 Task: Plan an event to visit the local zoo with the family.
Action: Mouse pressed left at (425, 326)
Screenshot: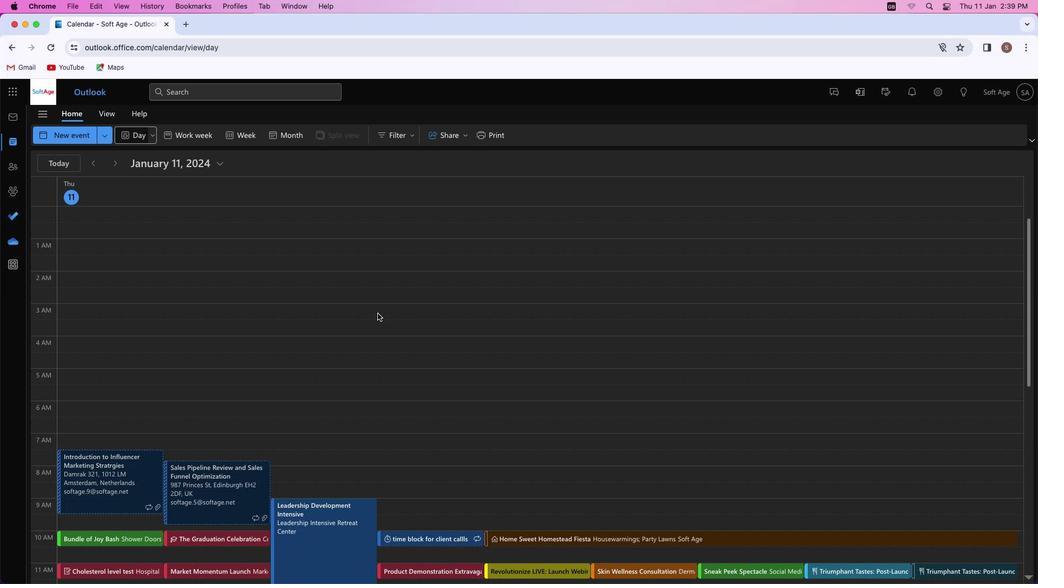 
Action: Mouse moved to (74, 136)
Screenshot: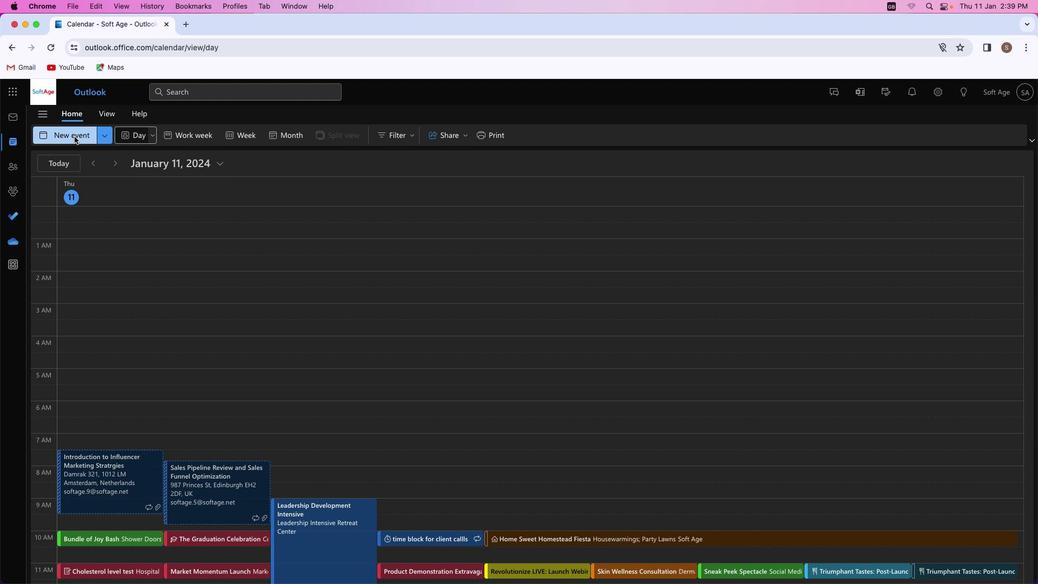 
Action: Mouse pressed left at (74, 136)
Screenshot: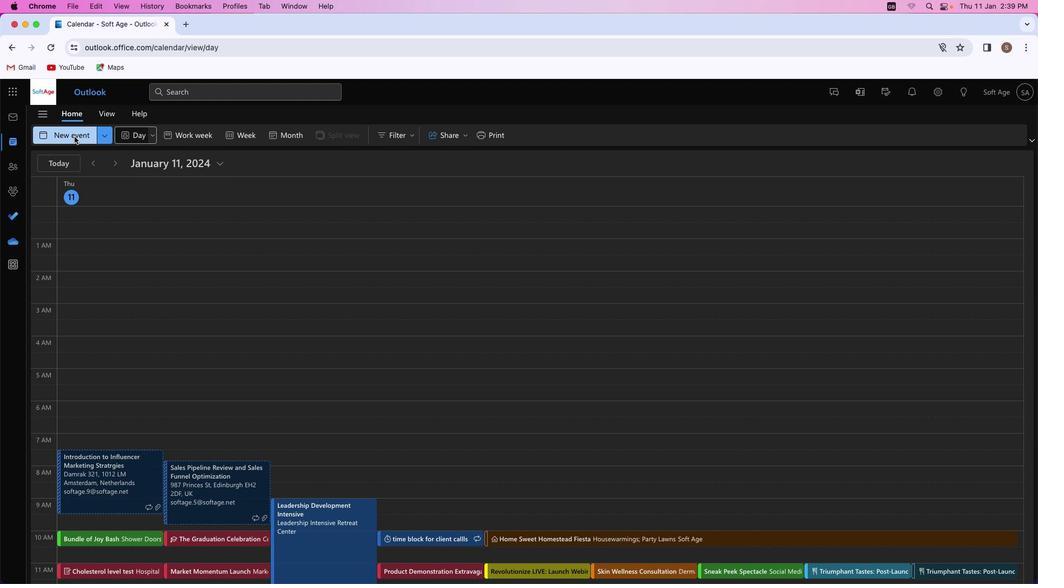 
Action: Mouse moved to (280, 200)
Screenshot: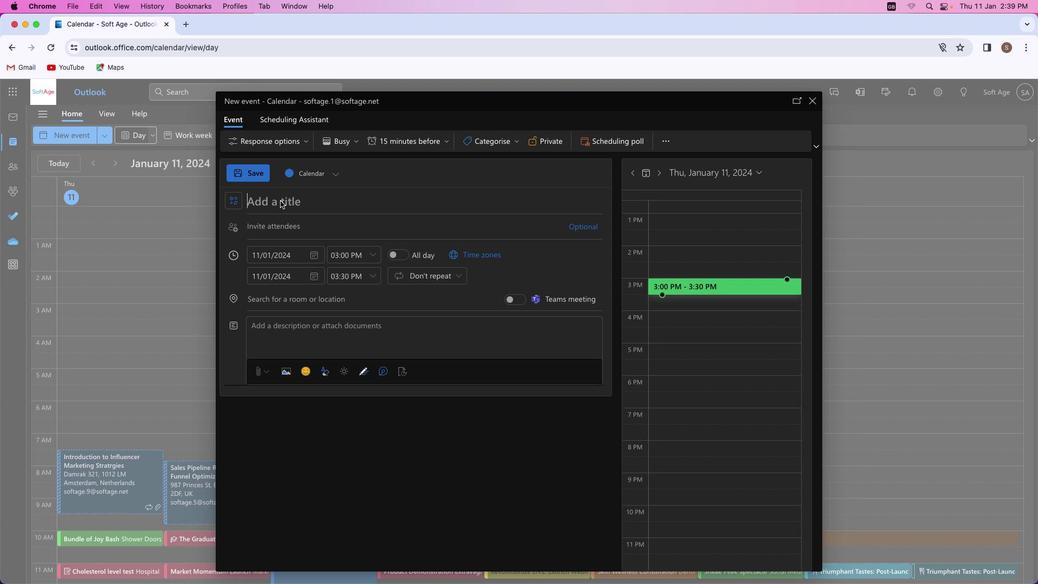 
Action: Mouse pressed left at (280, 200)
Screenshot: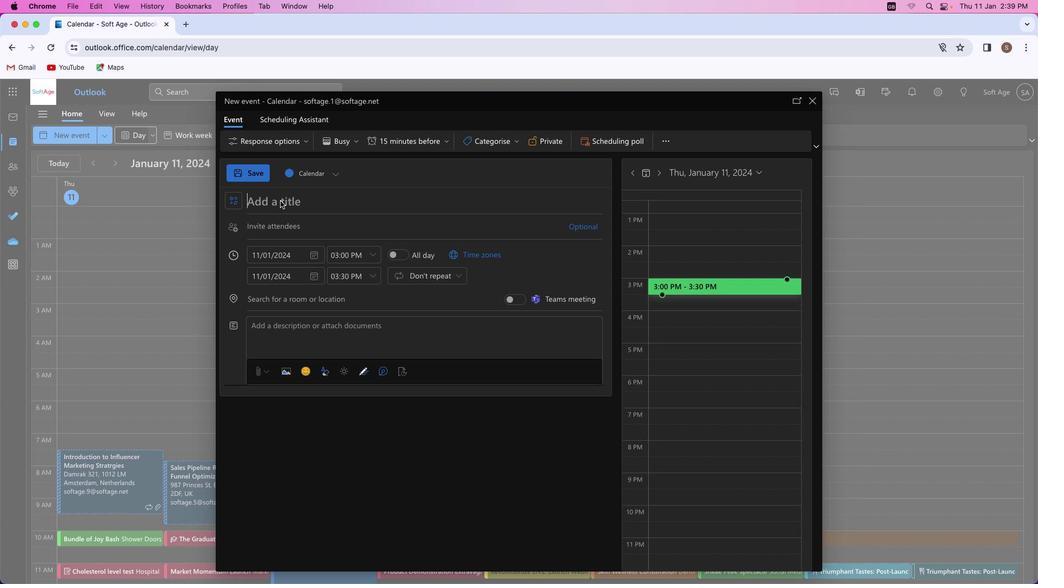 
Action: Mouse moved to (280, 201)
Screenshot: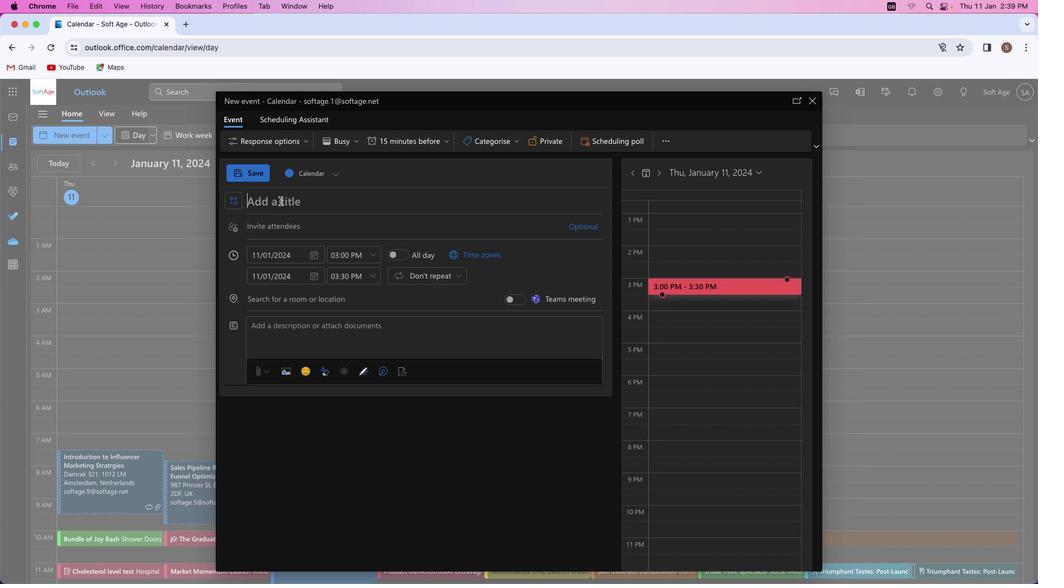 
Action: Key pressed Key.shift'W''i''l''d'Key.spaceKey.shift'W''o''n''d''e''r''s'Key.spaceKey.shift'E''x''p''e''d''i''t''i''o''n'Key.shift_r':'Key.spaceKey.shift'F''a''m''i''l''y'Key.spaceKey.shift'Z''o''o'Key.spaceKey.shift'A''d''v''e''n''t''u''r''e'
Screenshot: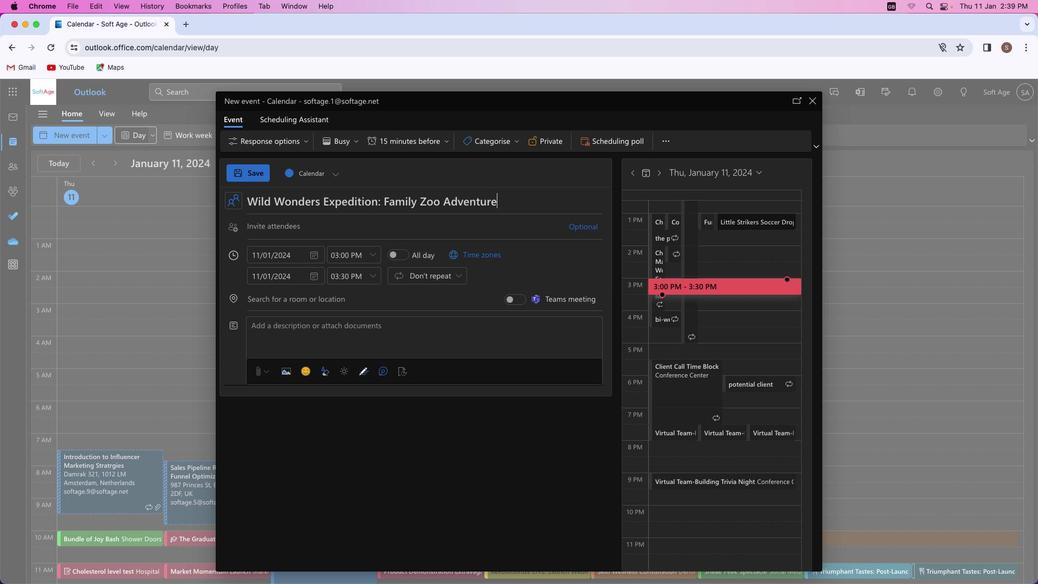 
Action: Mouse moved to (315, 299)
Screenshot: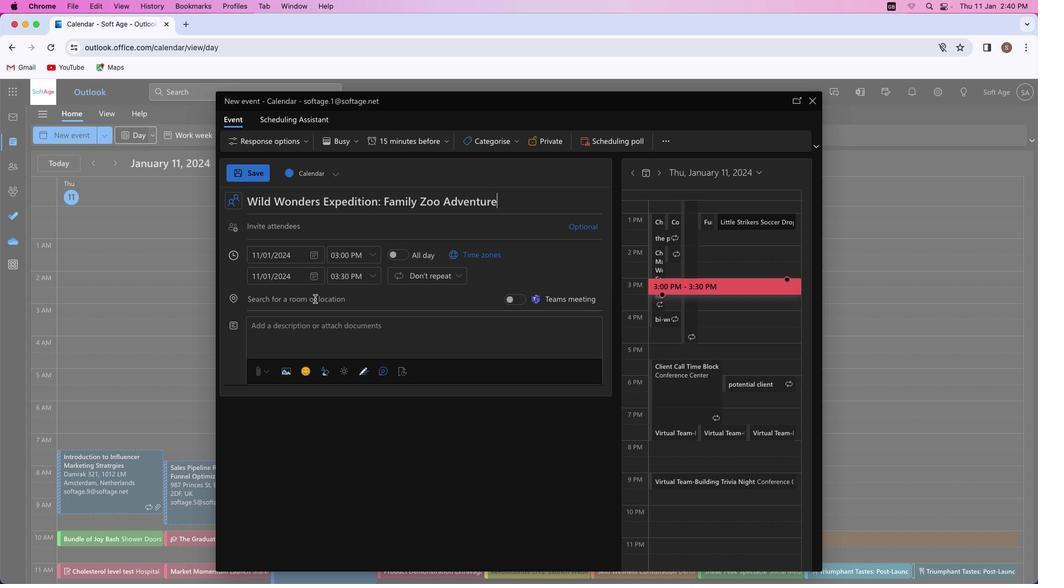 
Action: Mouse pressed left at (315, 299)
Screenshot: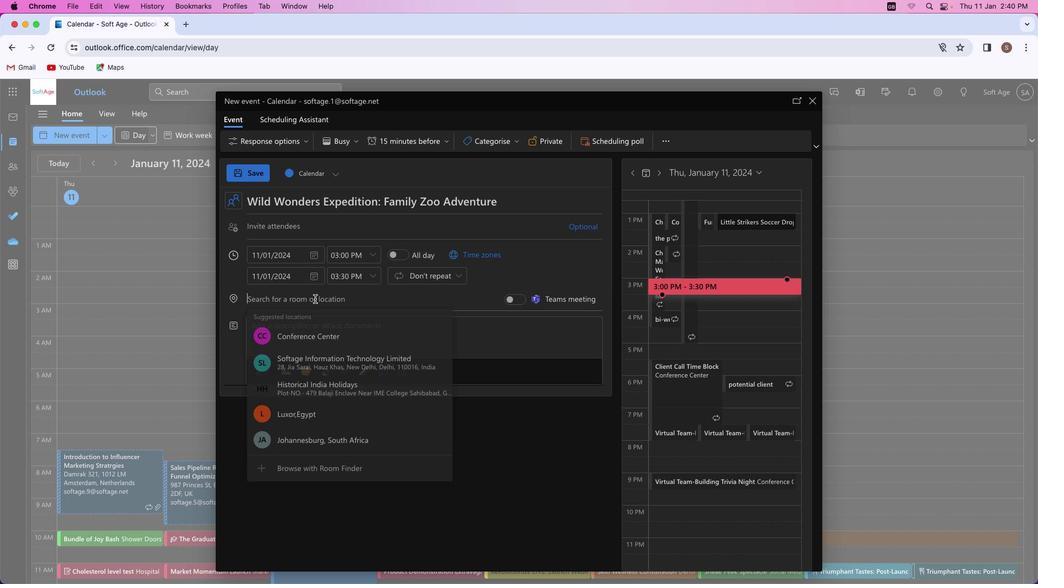 
Action: Mouse moved to (322, 299)
Screenshot: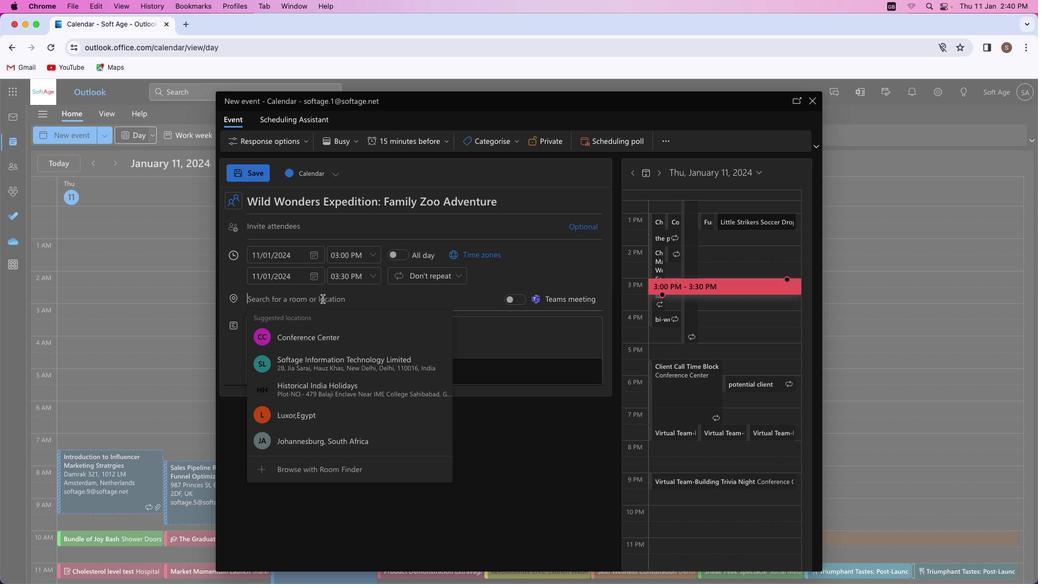 
Action: Key pressed Key.shift_r'L''o''c''a''l'Key.spaceKey.shift'Z''o''o'
Screenshot: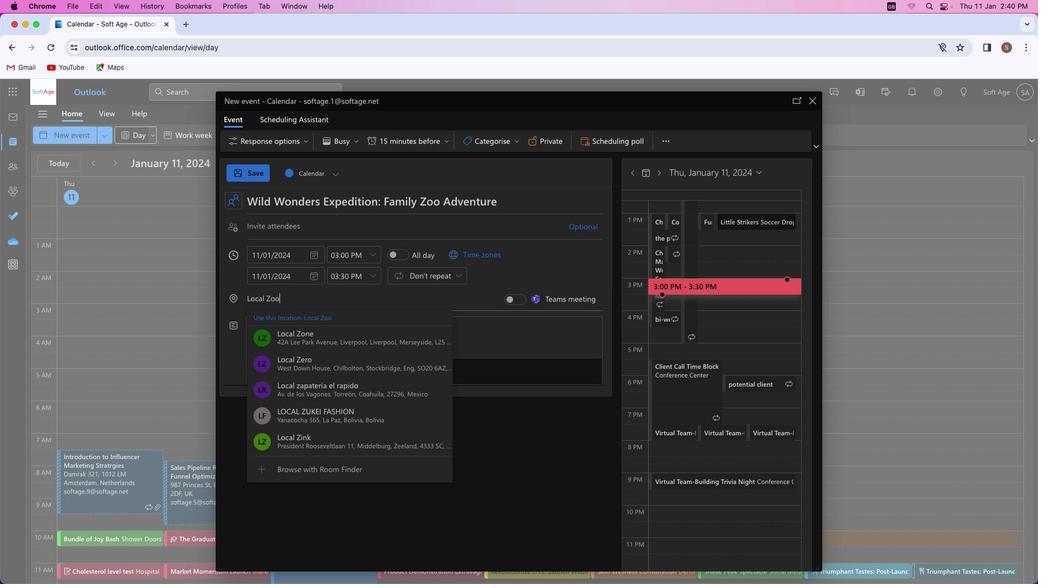 
Action: Mouse moved to (264, 299)
Screenshot: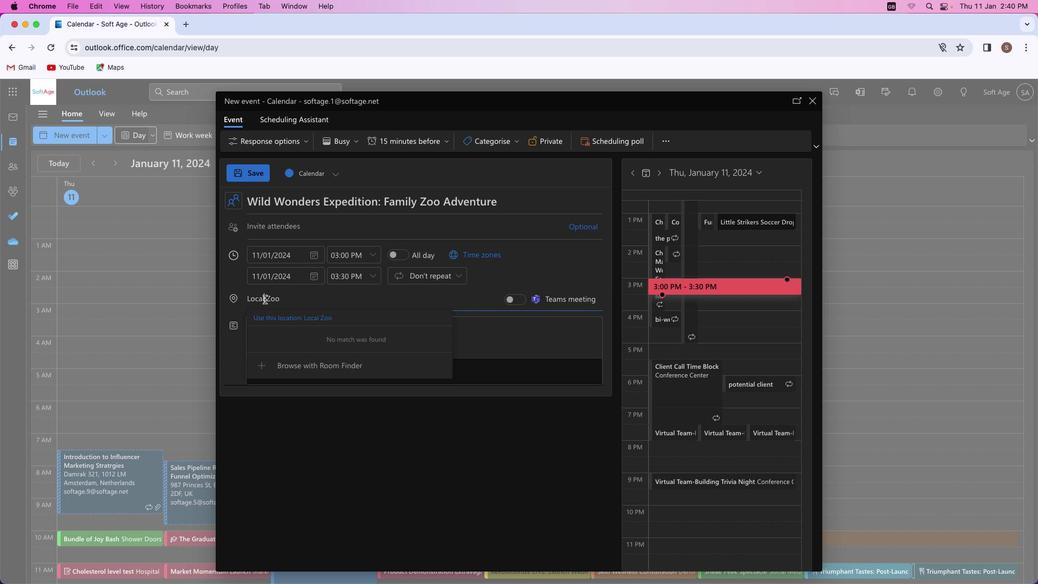 
Action: Mouse pressed left at (264, 299)
Screenshot: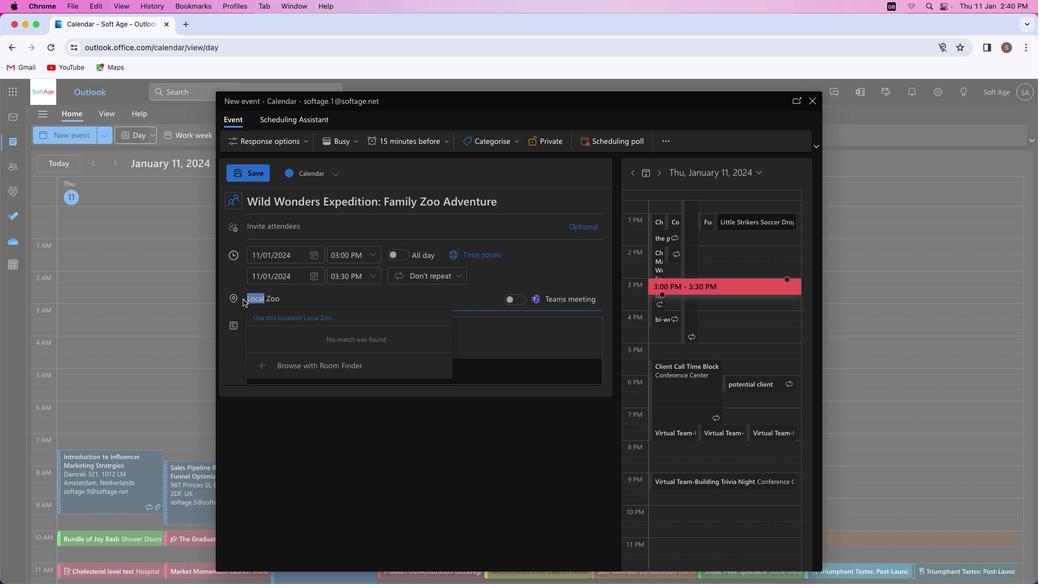 
Action: Mouse moved to (244, 299)
Screenshot: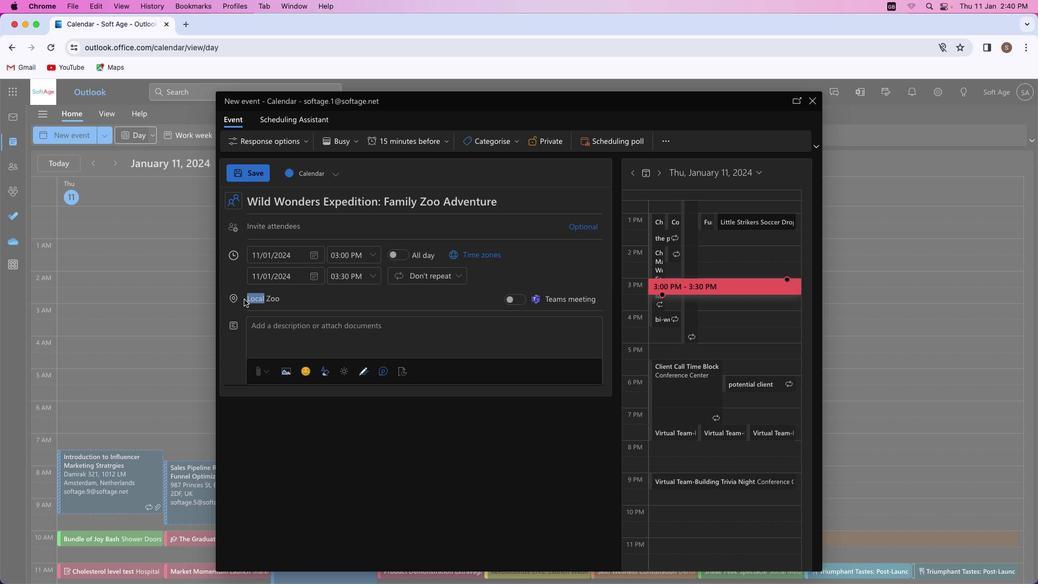 
Action: Key pressed Key.backspace
Screenshot: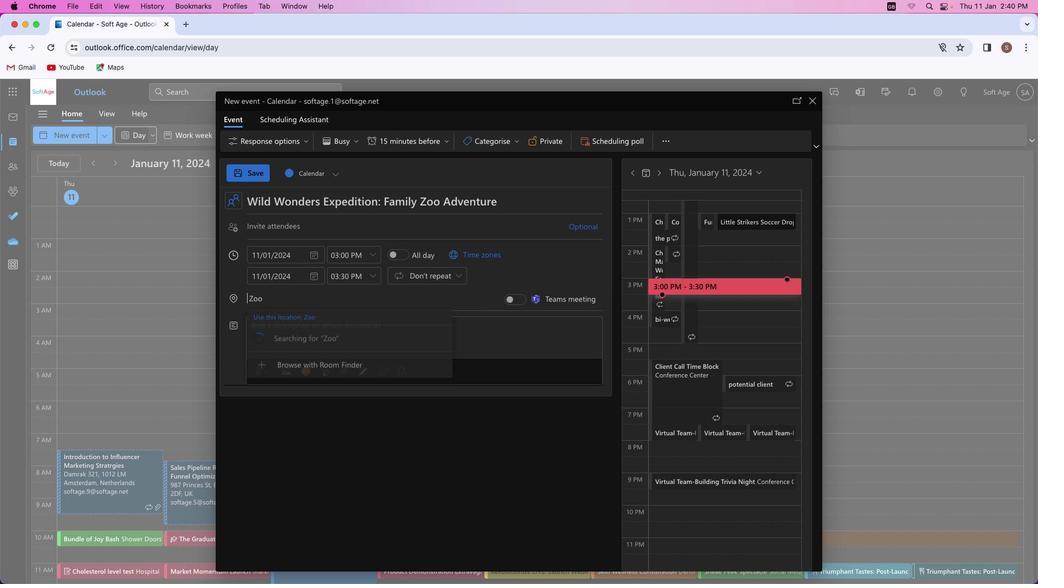 
Action: Mouse moved to (277, 300)
Screenshot: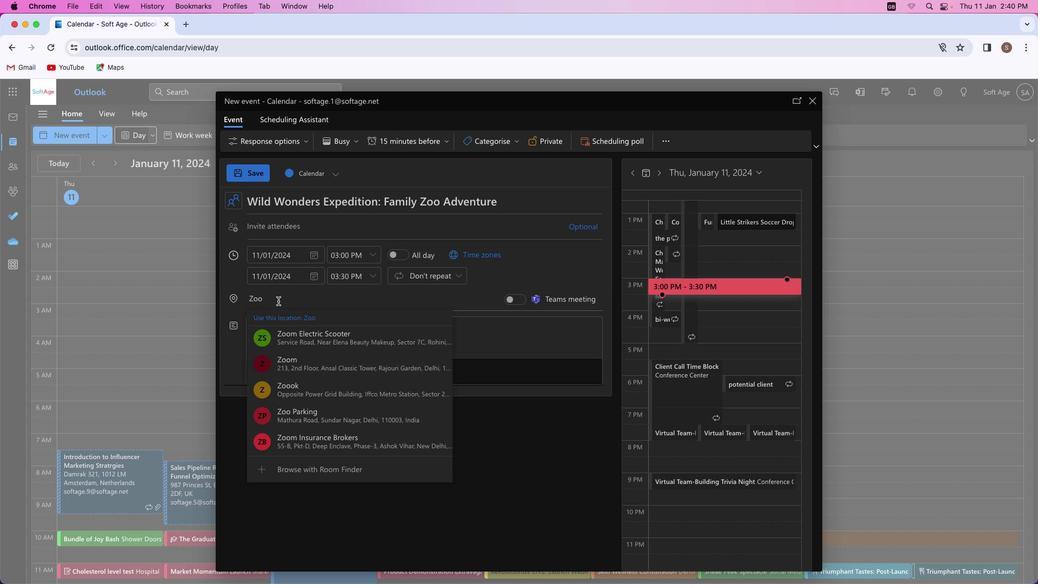 
Action: Mouse pressed left at (277, 300)
Screenshot: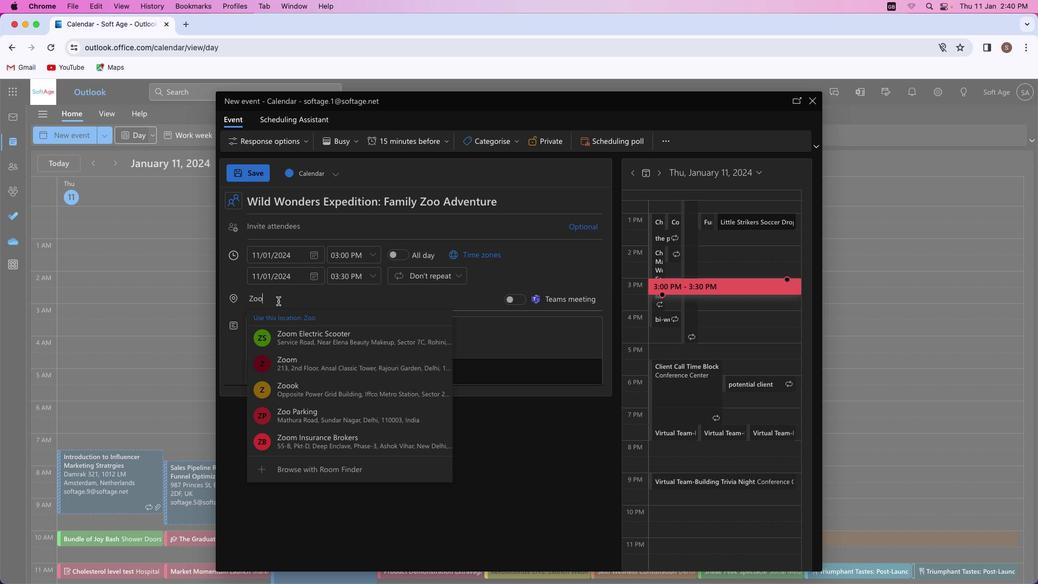 
Action: Key pressed Key.space
Screenshot: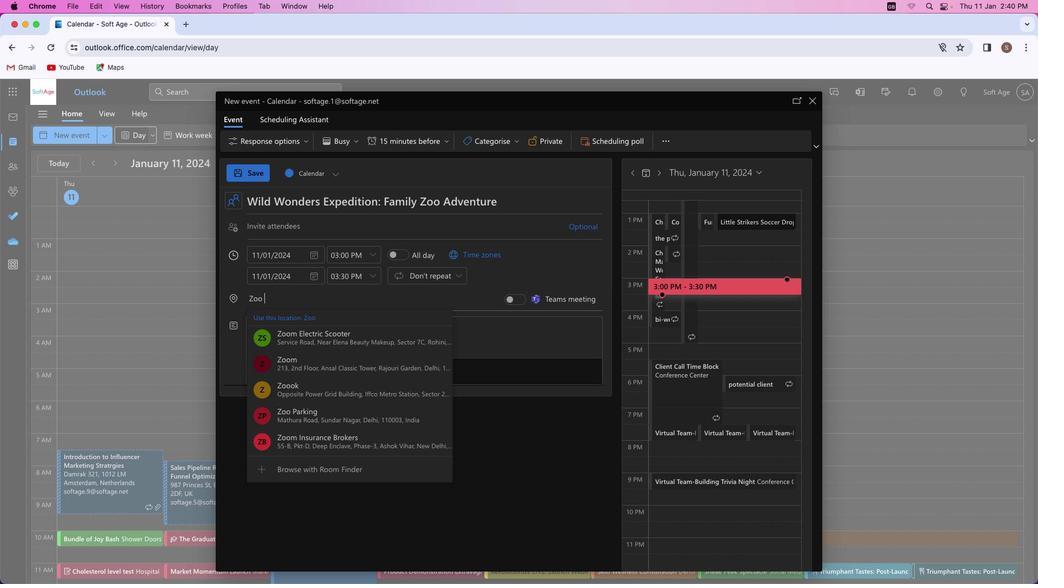 
Action: Mouse moved to (305, 413)
Screenshot: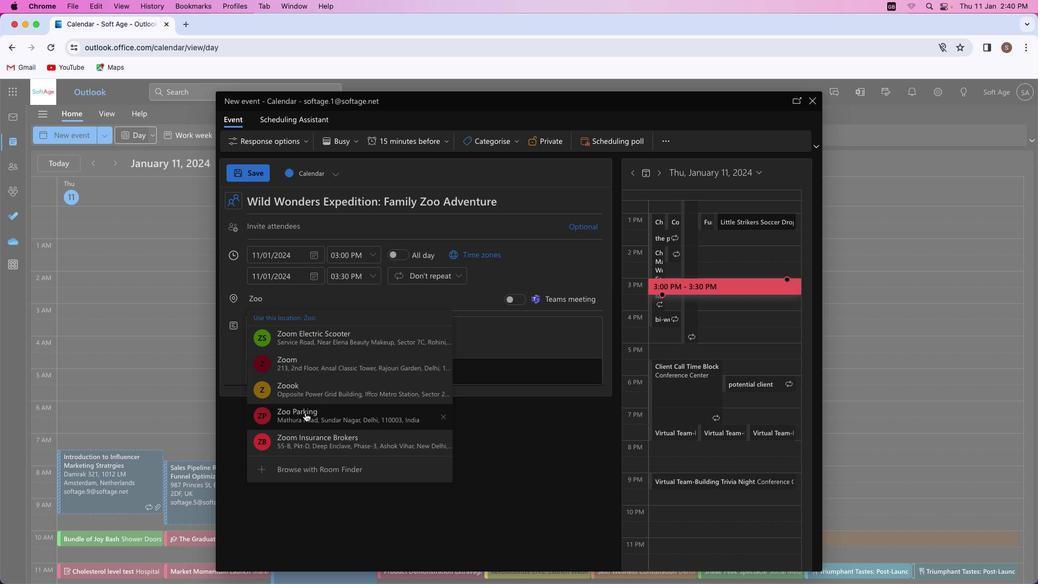 
Action: Mouse pressed left at (305, 413)
Screenshot: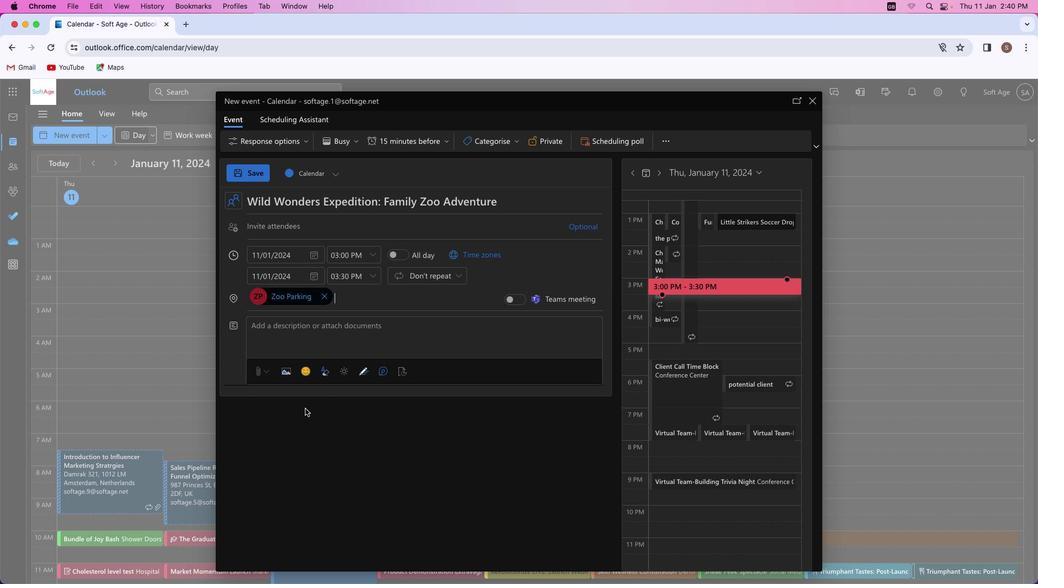 
Action: Mouse moved to (310, 330)
Screenshot: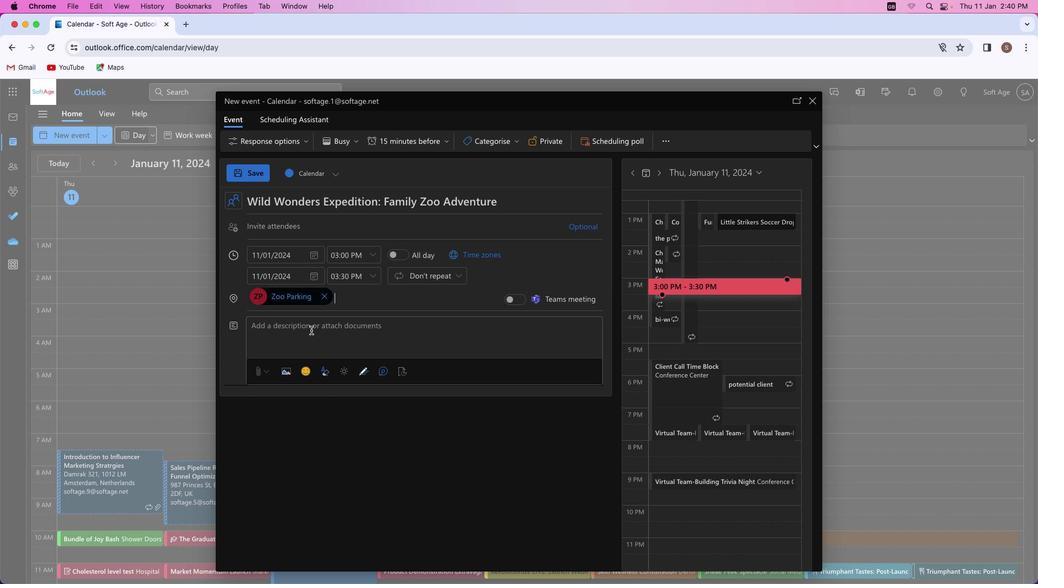 
Action: Mouse pressed left at (310, 330)
Screenshot: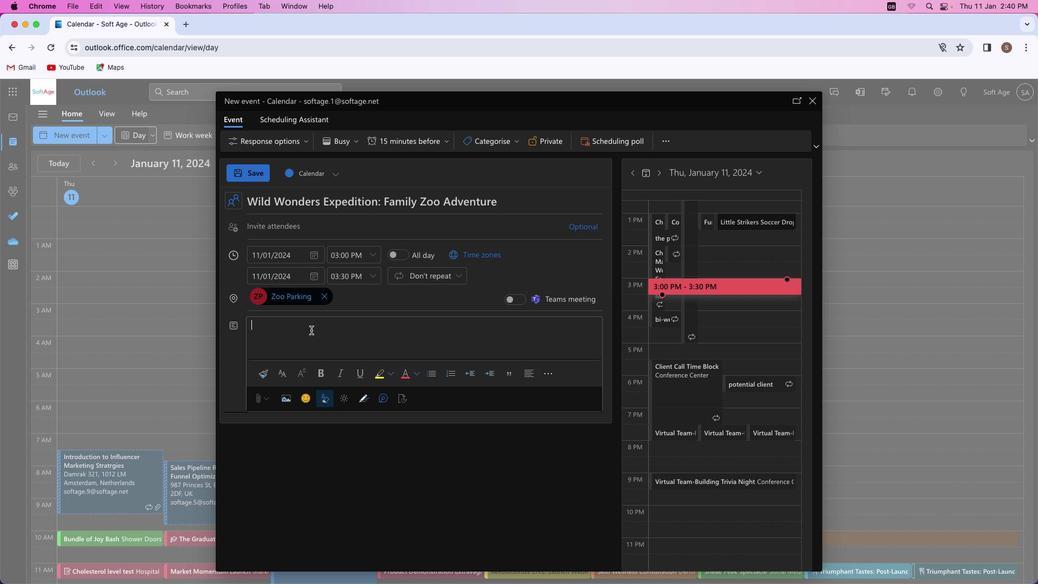 
Action: Mouse moved to (323, 332)
Screenshot: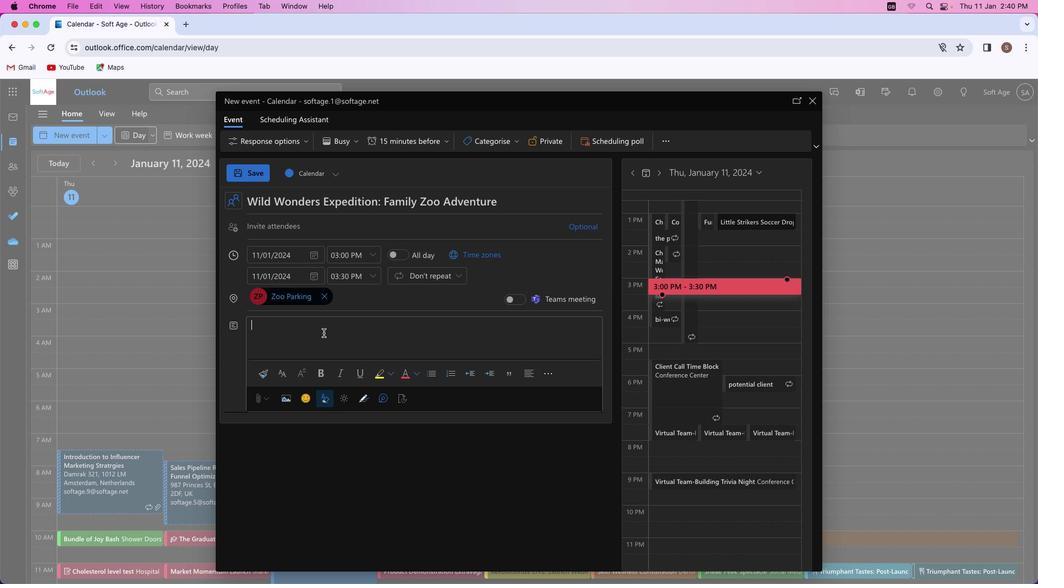 
Action: Key pressed Key.shift'E''m''b''a''r''k'Key.space'o''n'Key.space'a'Key.space't''h''r''i''l''l''i''n''g'Key.space'd''a''y'Key.space'a''t'Key.space't''h''e'Key.space'l''o''c''a''l'Key.space'z''o''o'Key.space'w''i''t''h'Key.space'y''o''u''r'Key.space'l''o''v''e''d'Key.space'o''n''e''s'Key.shift'!'Key.spaceKey.shift'W''i''t''n''e''s''s'Key.space'e''x''o''t''i''c'Key.space'a''n''i''m''a''l'Key.spaceKey.backspace','Key.space'e''n''g''a''g''e'Key.space'i''n'Key.space'e''d''u''c''a''t''i''o''n''a''l'Key.space'e''x''i''b''i''t''s'','Key.space'a''n''d'Key.space'c''r''e''a''t''e'Key.space'u''n''f''o''r''g''e''t''t''a''b''l''e'Key.space'f''a''m''i''l''y'Key.space'm''e''m''o''r''i''e''s''.'
Screenshot: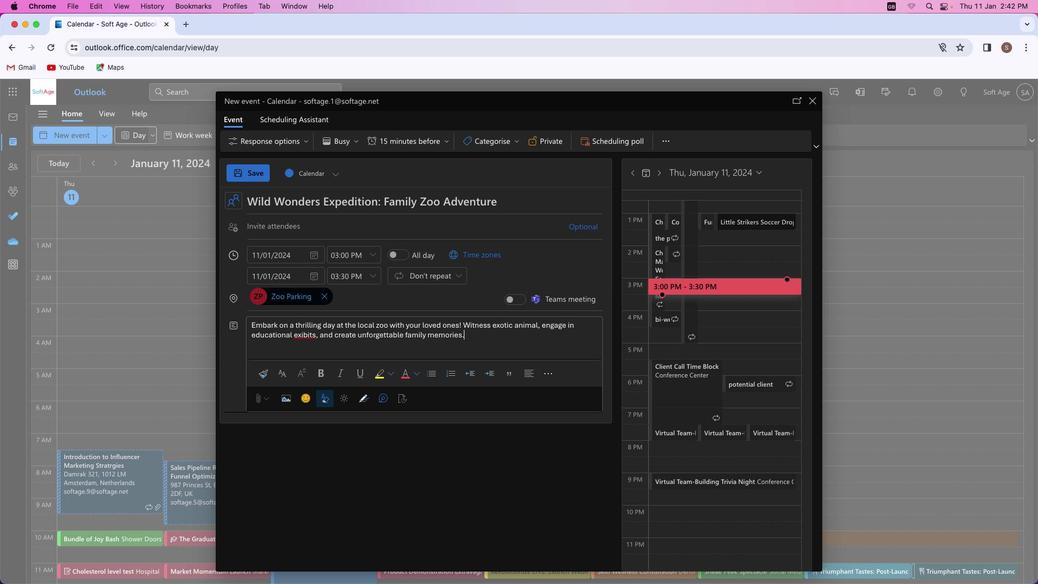 
Action: Mouse moved to (301, 334)
Screenshot: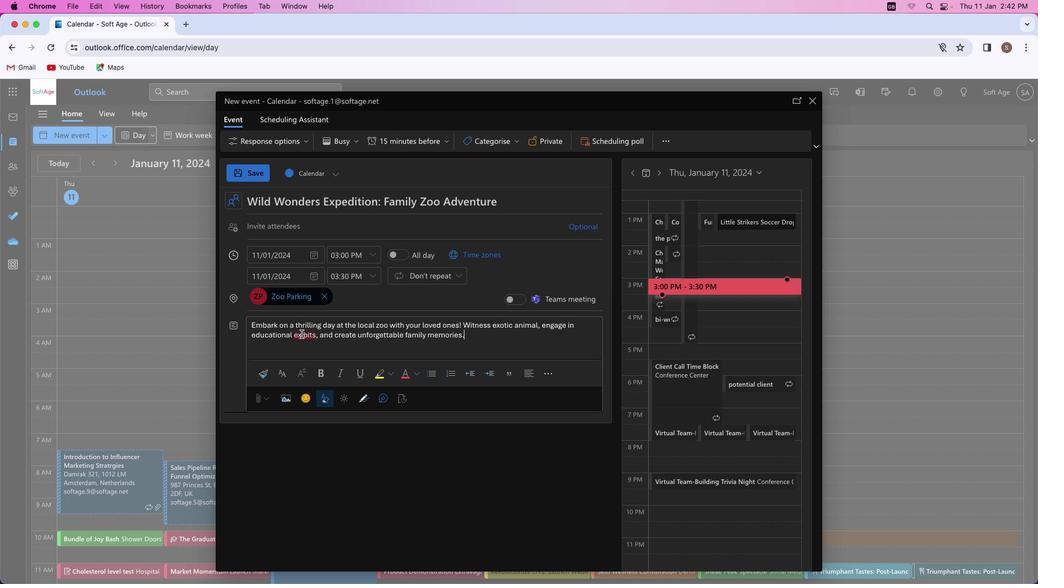
Action: Mouse pressed left at (301, 334)
Screenshot: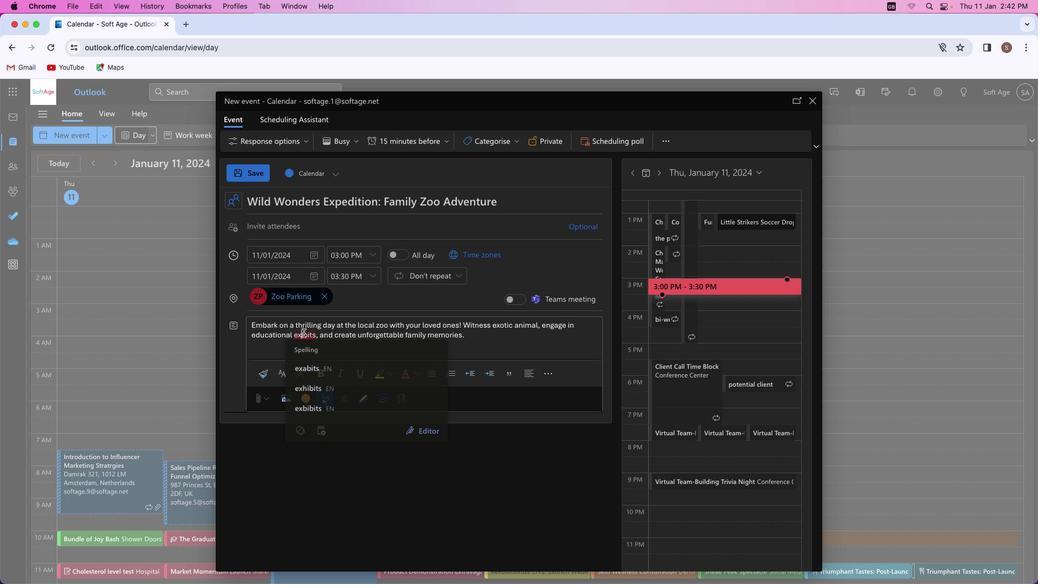 
Action: Mouse moved to (315, 333)
Screenshot: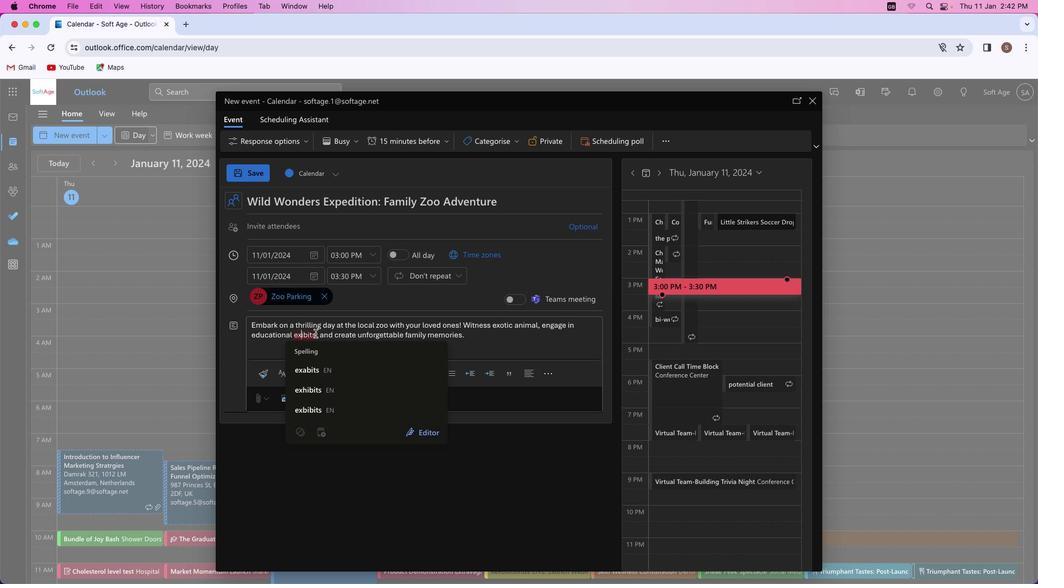 
Action: Key pressed 'h'
Screenshot: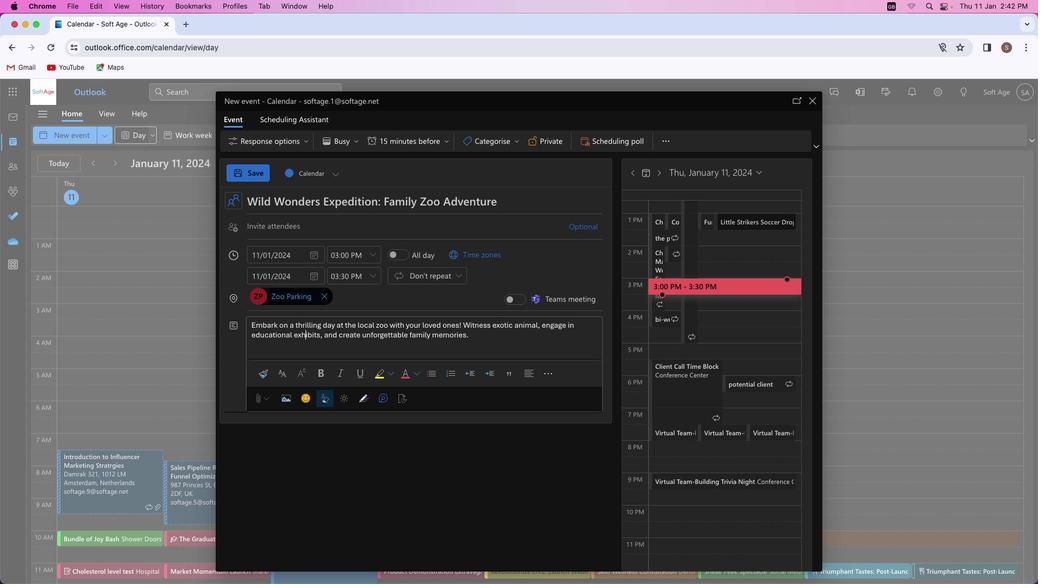 
Action: Mouse moved to (343, 325)
Screenshot: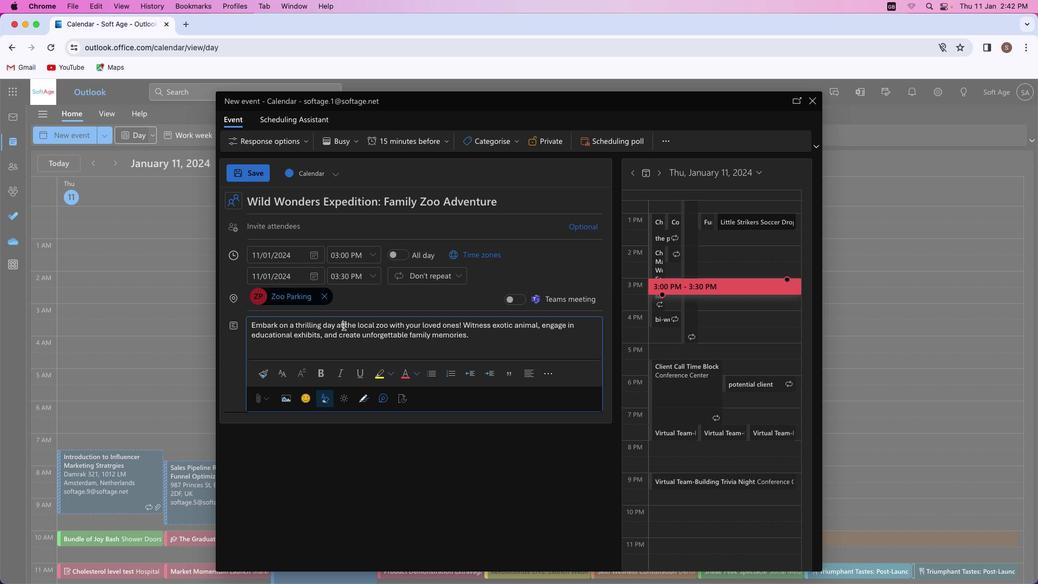 
Action: Mouse pressed left at (343, 325)
Screenshot: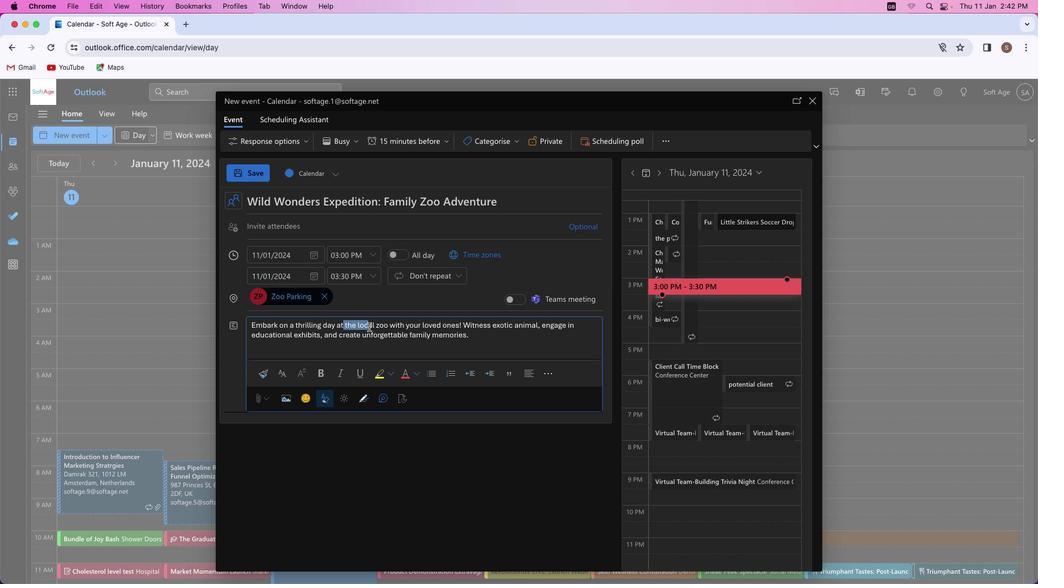 
Action: Mouse moved to (324, 375)
Screenshot: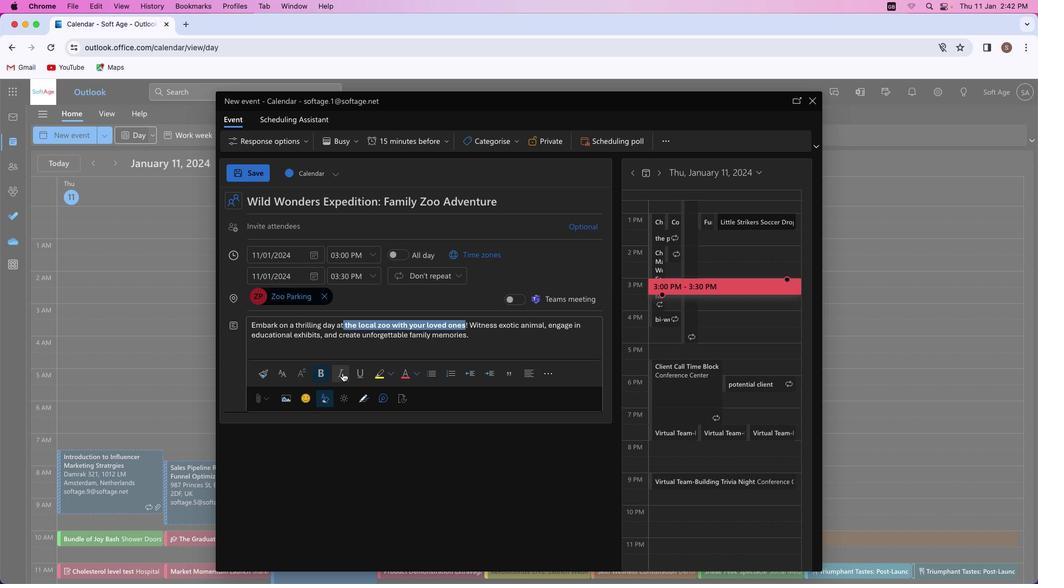 
Action: Mouse pressed left at (324, 375)
Screenshot: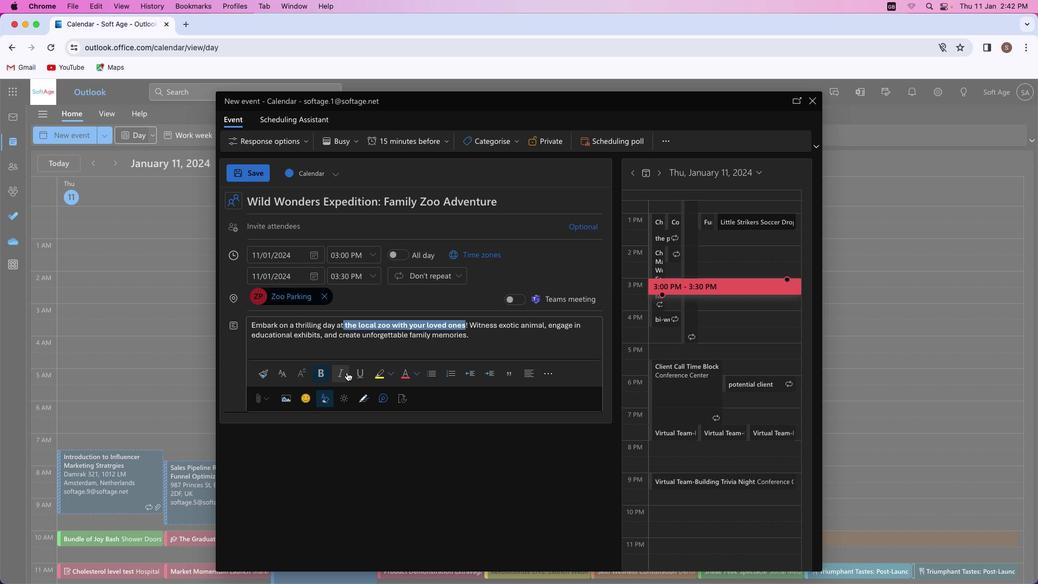 
Action: Mouse moved to (343, 371)
Screenshot: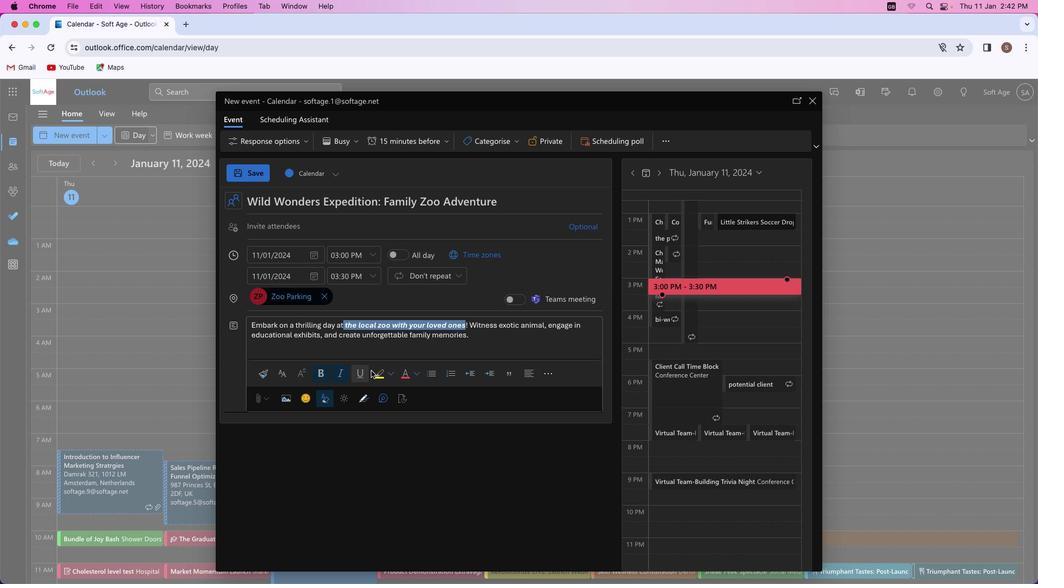
Action: Mouse pressed left at (343, 371)
Screenshot: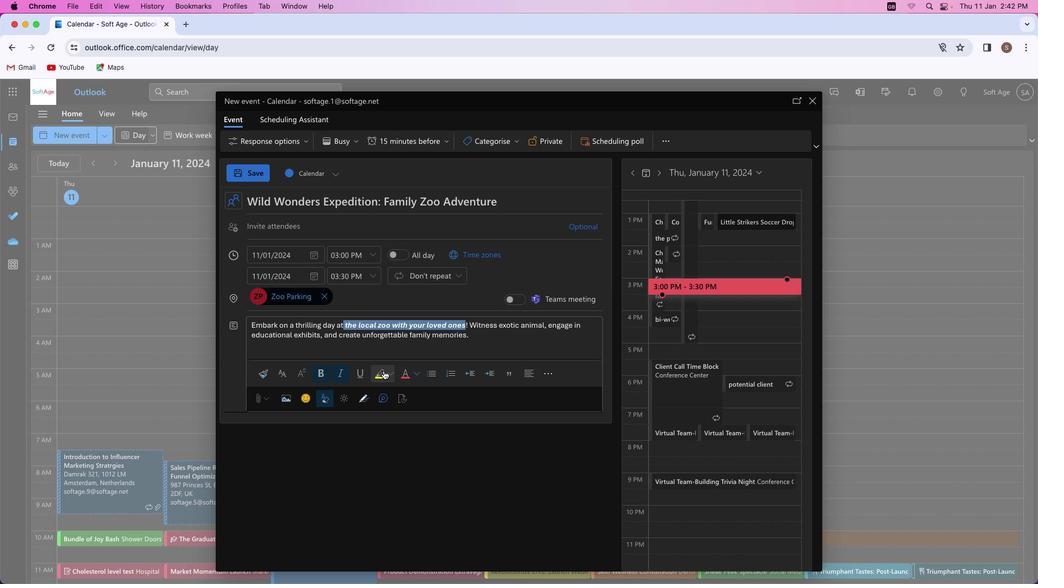 
Action: Mouse moved to (447, 344)
Screenshot: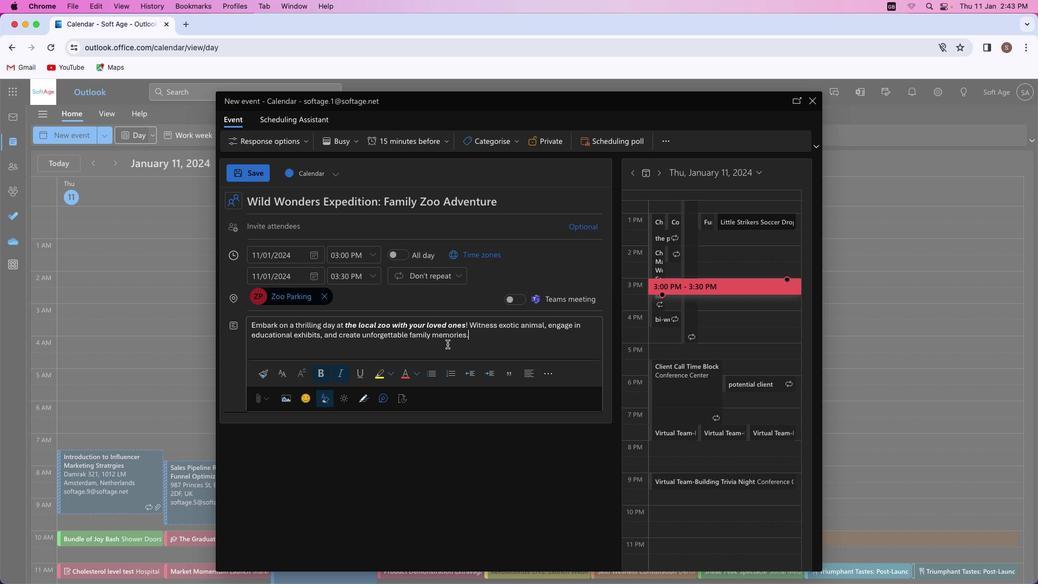 
Action: Mouse pressed left at (447, 344)
Screenshot: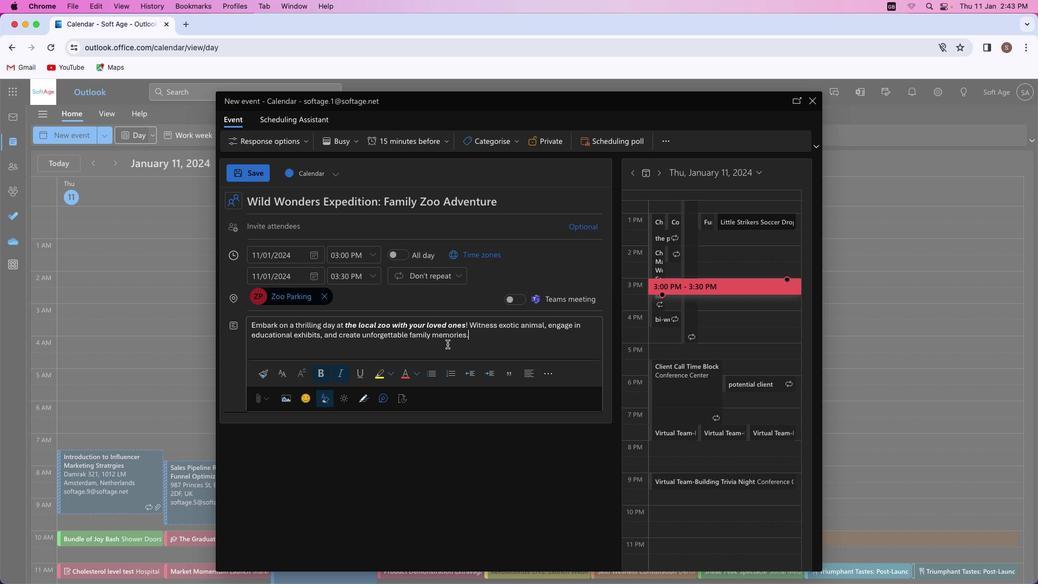 
Action: Mouse moved to (477, 343)
Screenshot: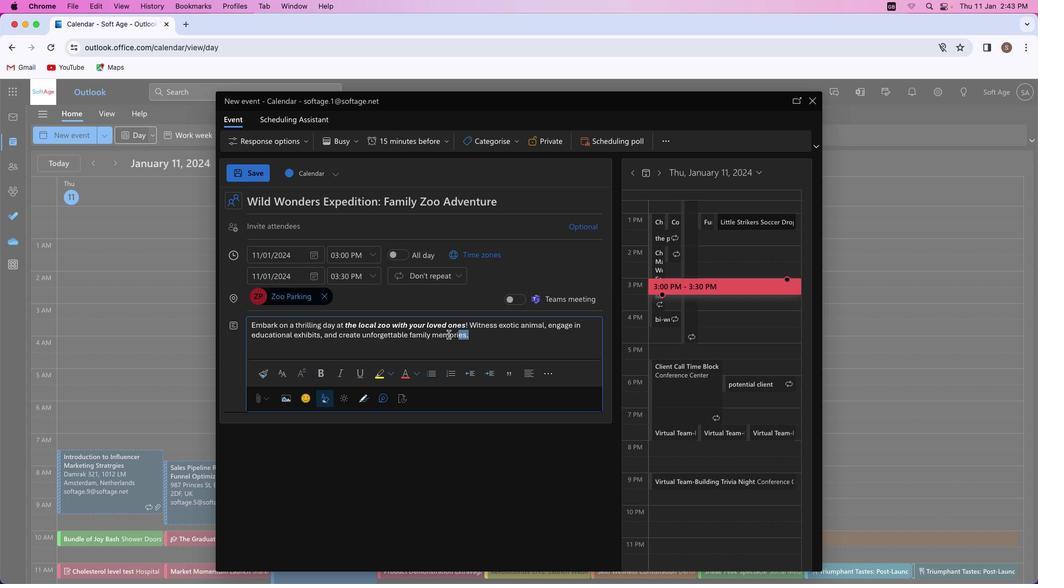 
Action: Mouse pressed left at (477, 343)
Screenshot: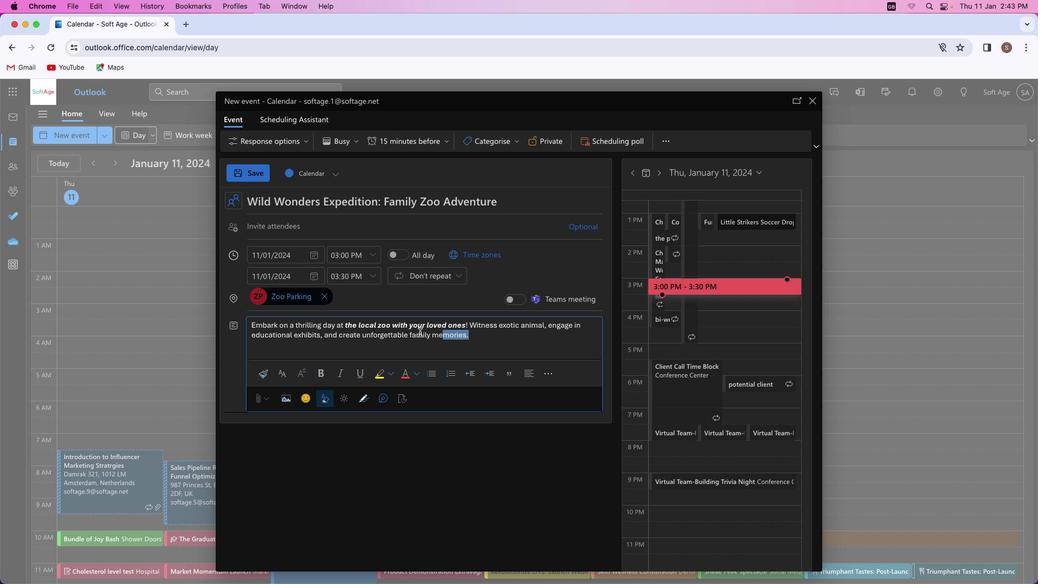 
Action: Mouse moved to (282, 371)
Screenshot: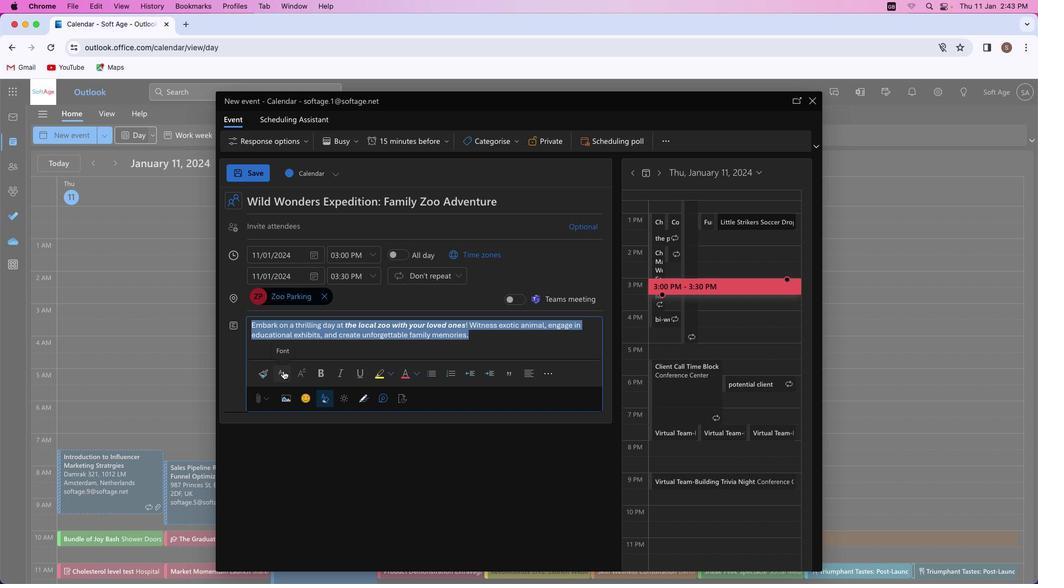 
Action: Mouse pressed left at (282, 371)
Screenshot: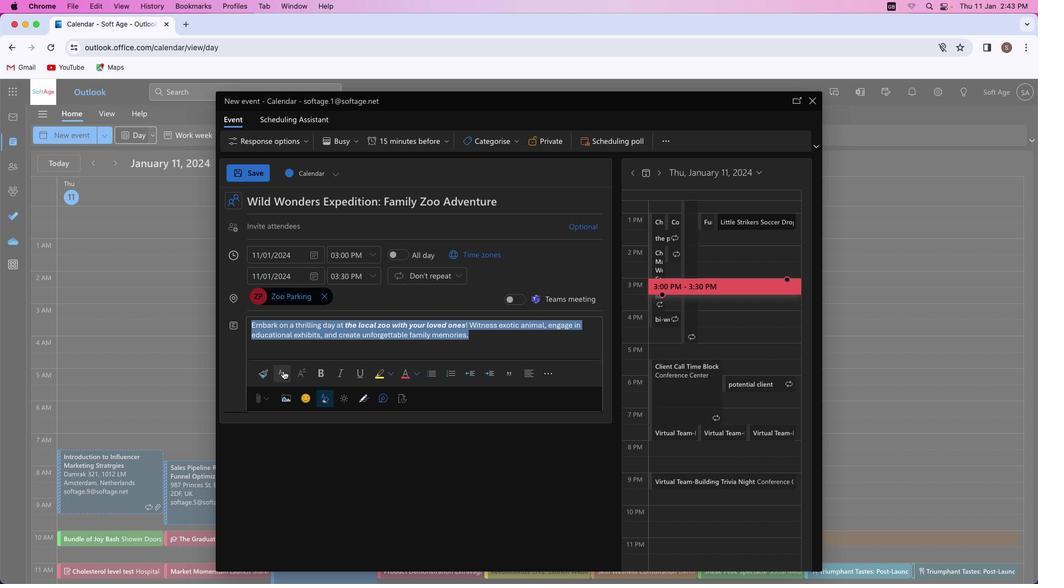 
Action: Mouse moved to (314, 464)
Screenshot: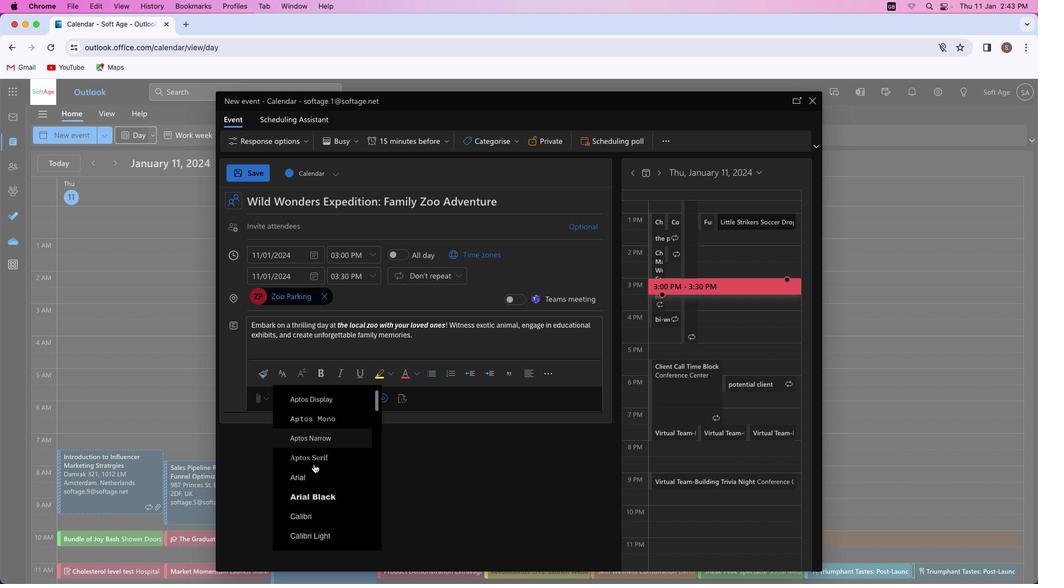 
Action: Mouse scrolled (314, 464) with delta (0, 0)
Screenshot: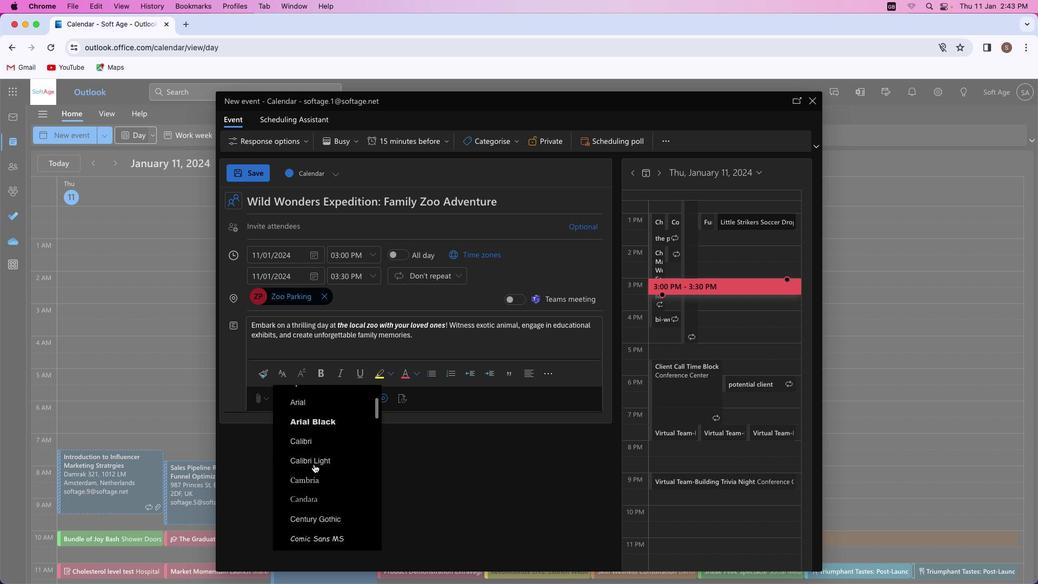 
Action: Mouse scrolled (314, 464) with delta (0, 0)
Screenshot: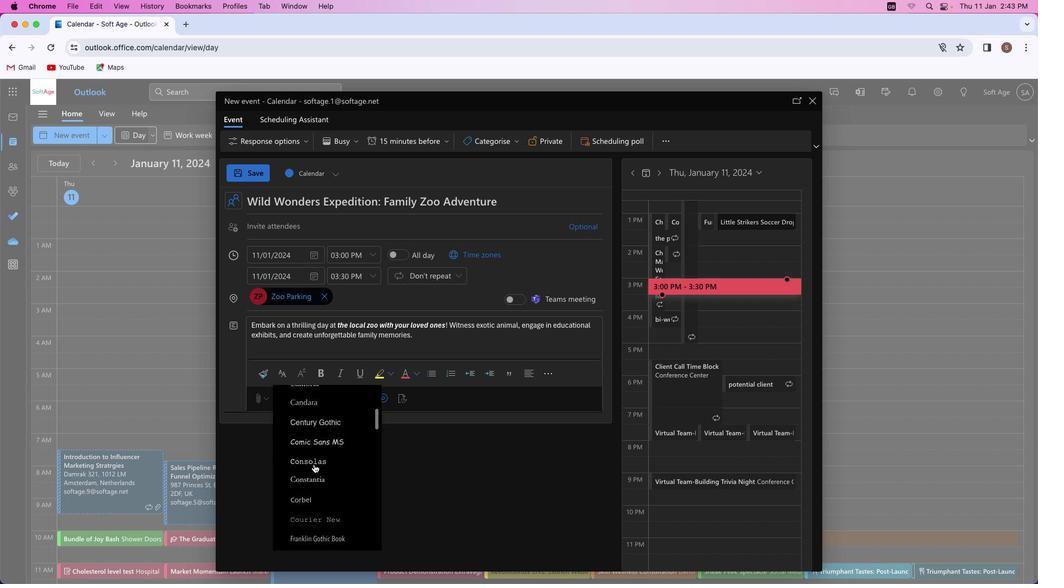 
Action: Mouse scrolled (314, 464) with delta (0, -1)
Screenshot: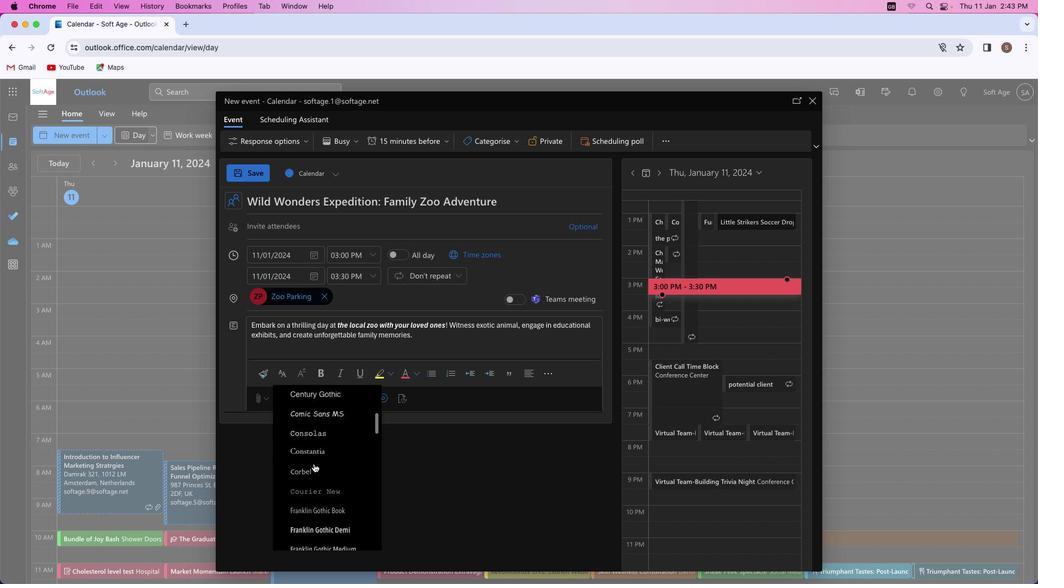 
Action: Mouse scrolled (314, 464) with delta (0, -1)
Screenshot: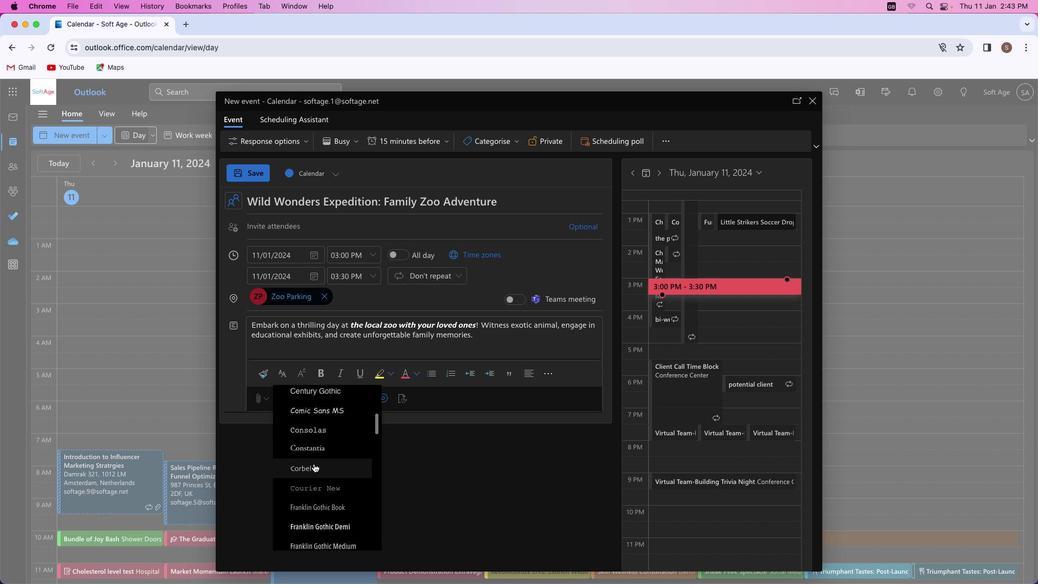 
Action: Mouse scrolled (314, 464) with delta (0, -2)
Screenshot: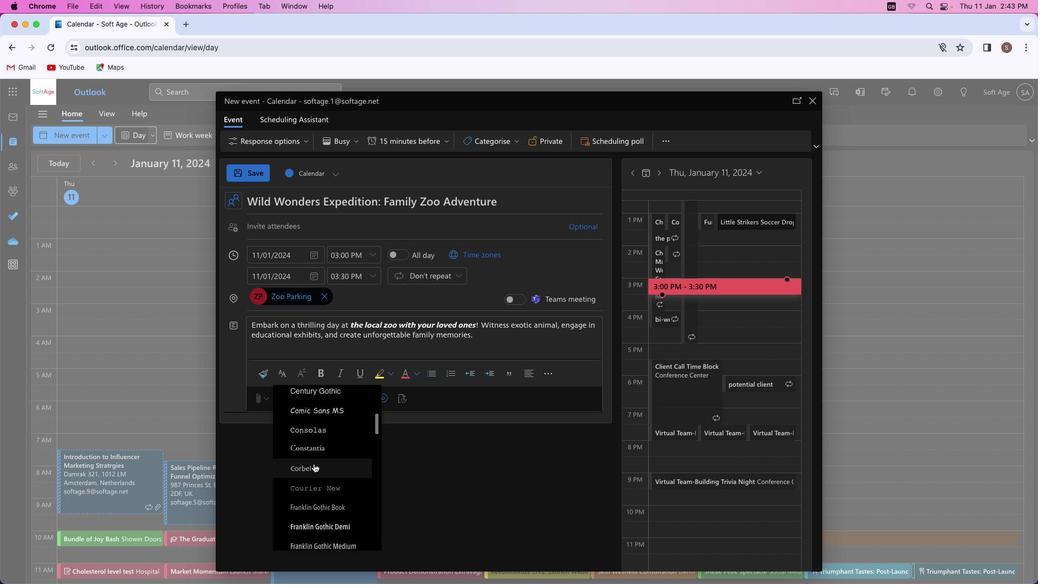 
Action: Mouse moved to (329, 524)
Screenshot: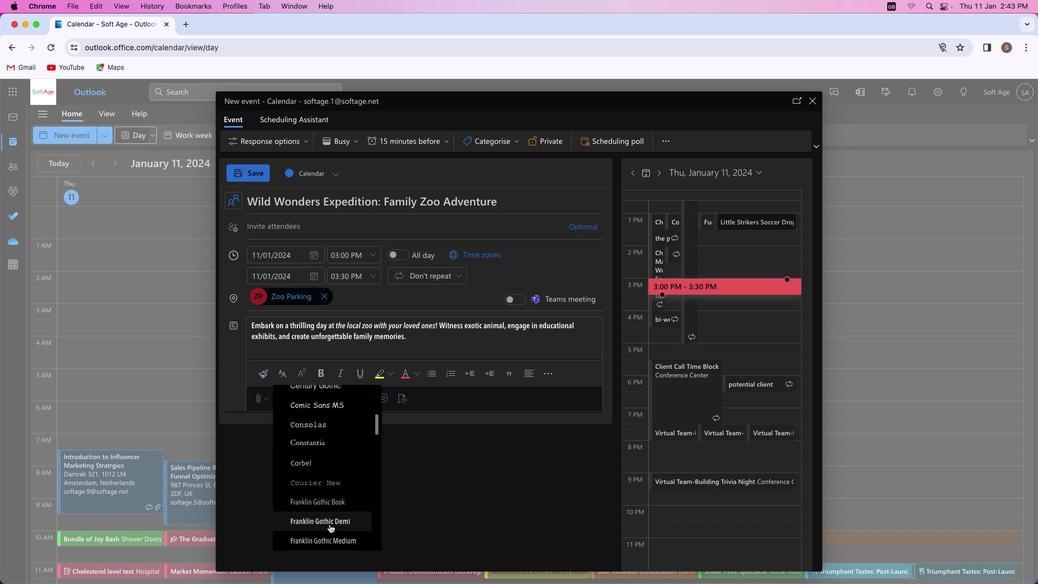 
Action: Mouse pressed left at (329, 524)
Screenshot: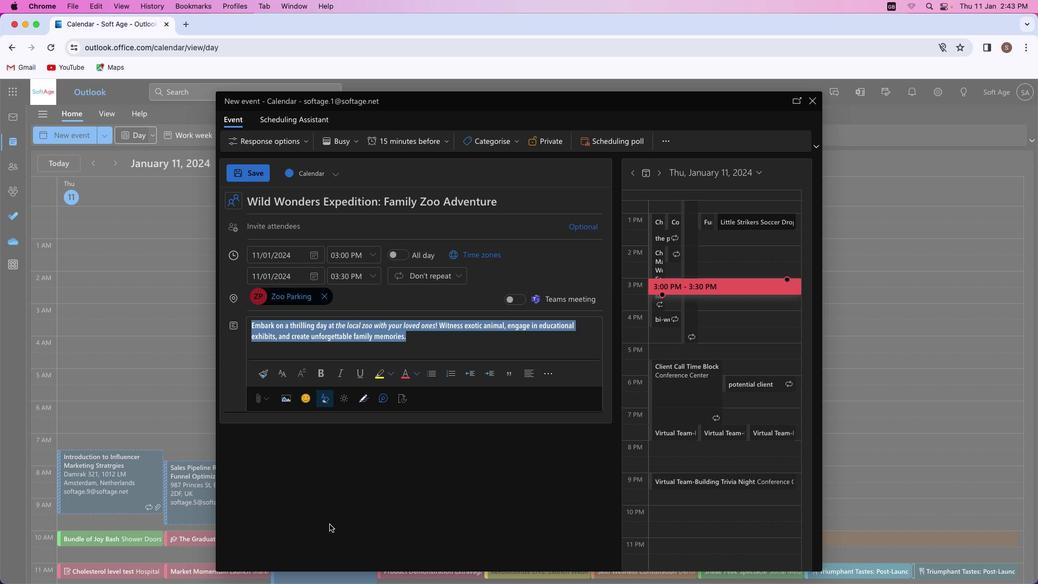
Action: Mouse moved to (301, 372)
Screenshot: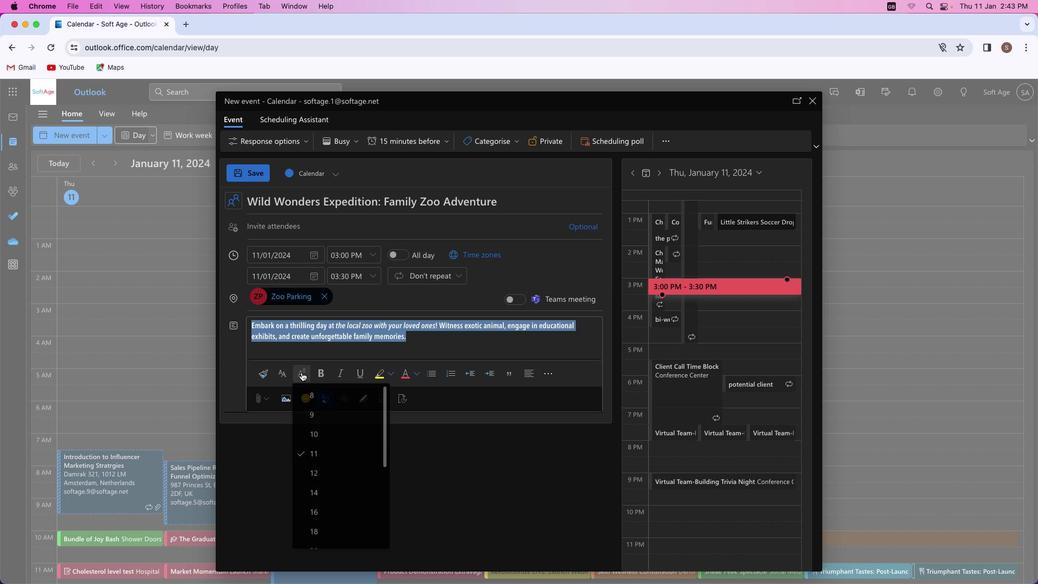 
Action: Mouse pressed left at (301, 372)
Screenshot: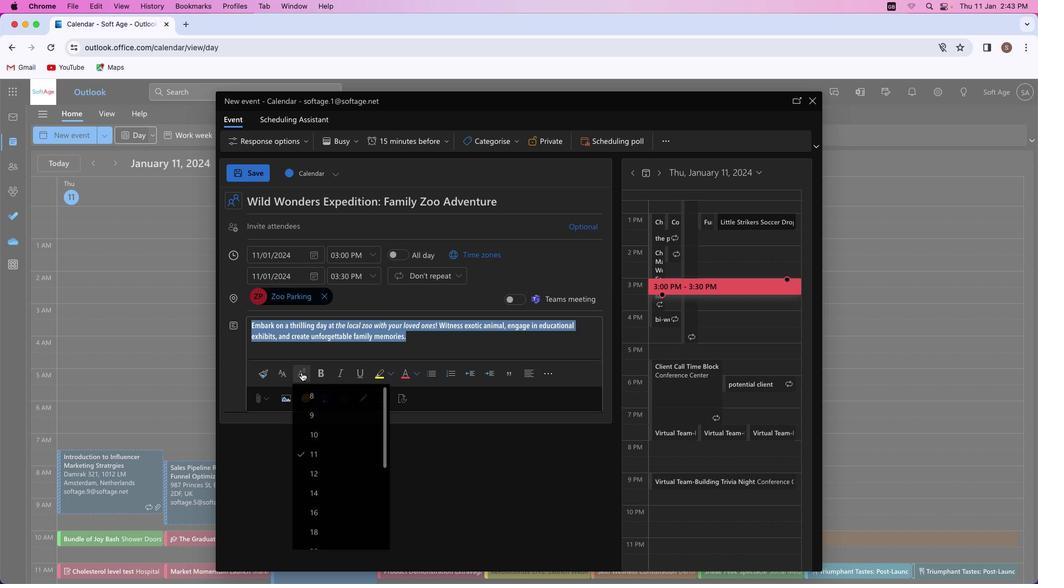 
Action: Mouse moved to (314, 472)
Screenshot: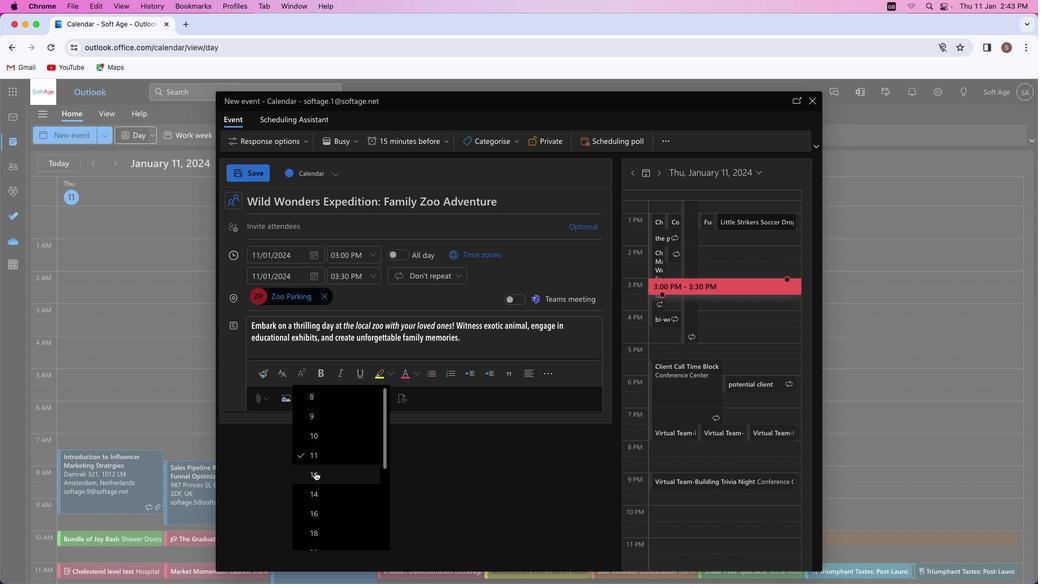 
Action: Mouse pressed left at (314, 472)
Screenshot: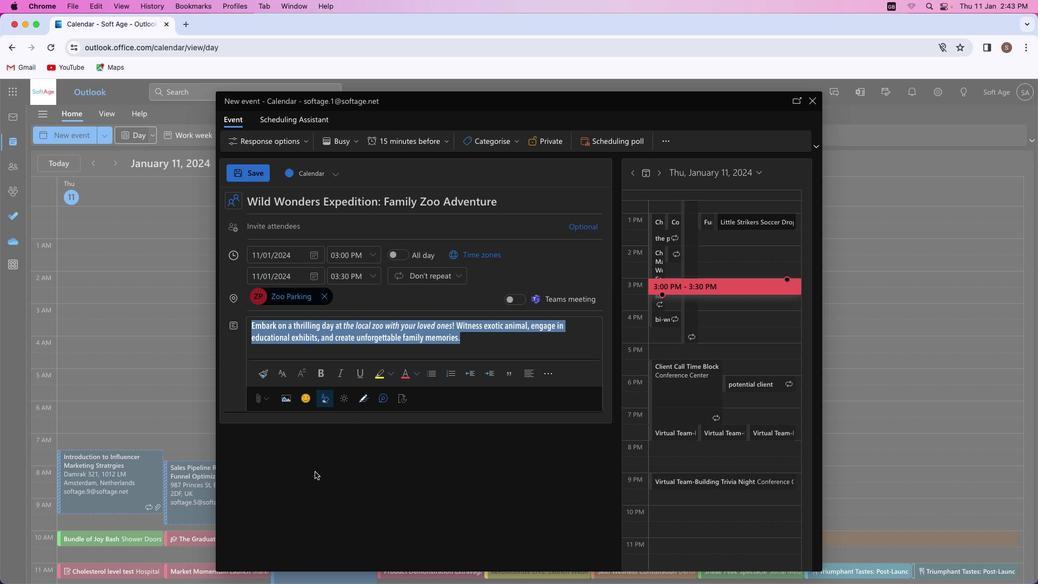
Action: Mouse moved to (389, 371)
Screenshot: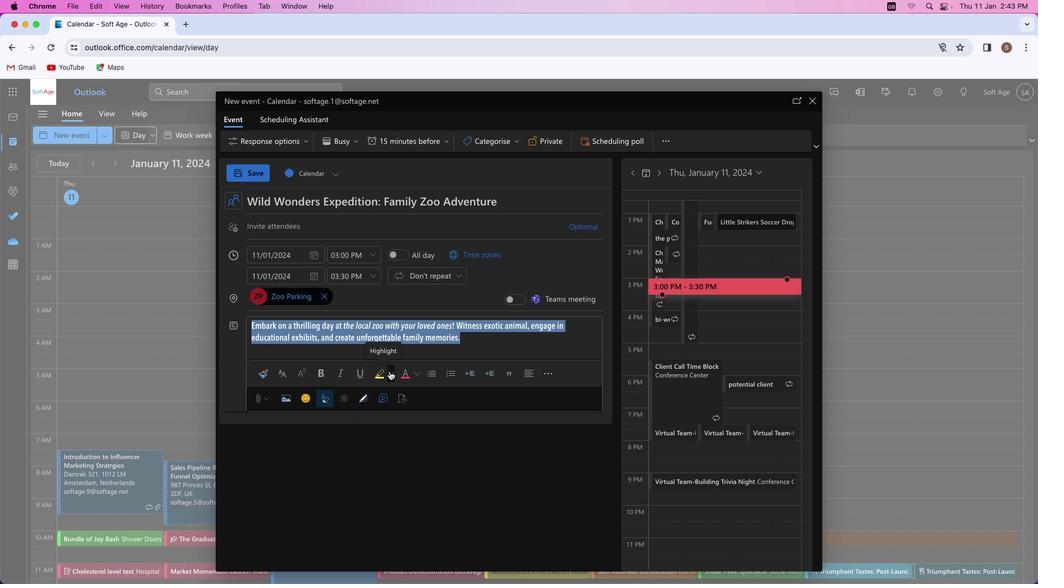 
Action: Mouse pressed left at (389, 371)
Screenshot: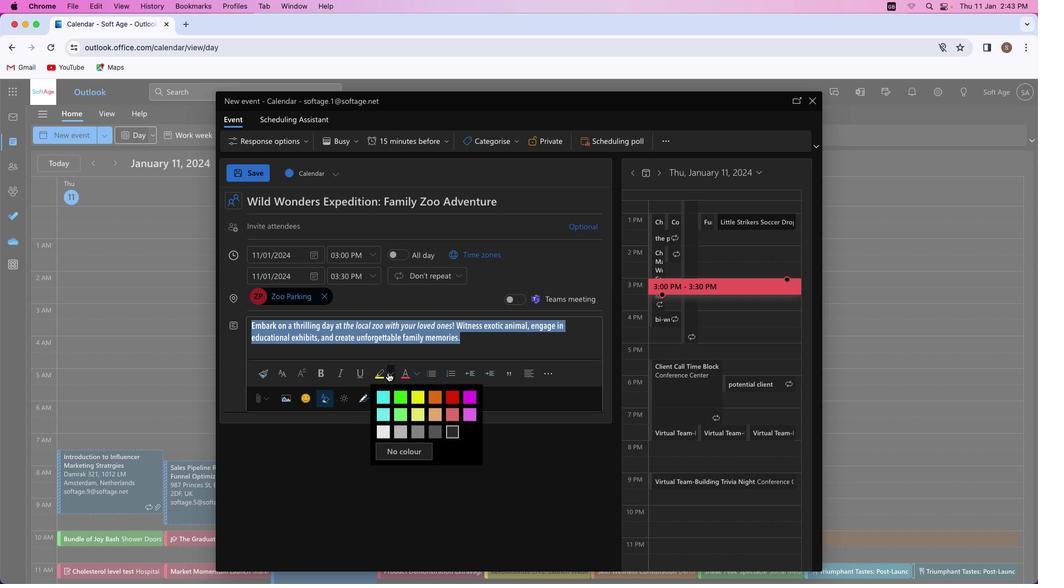 
Action: Mouse moved to (435, 413)
Screenshot: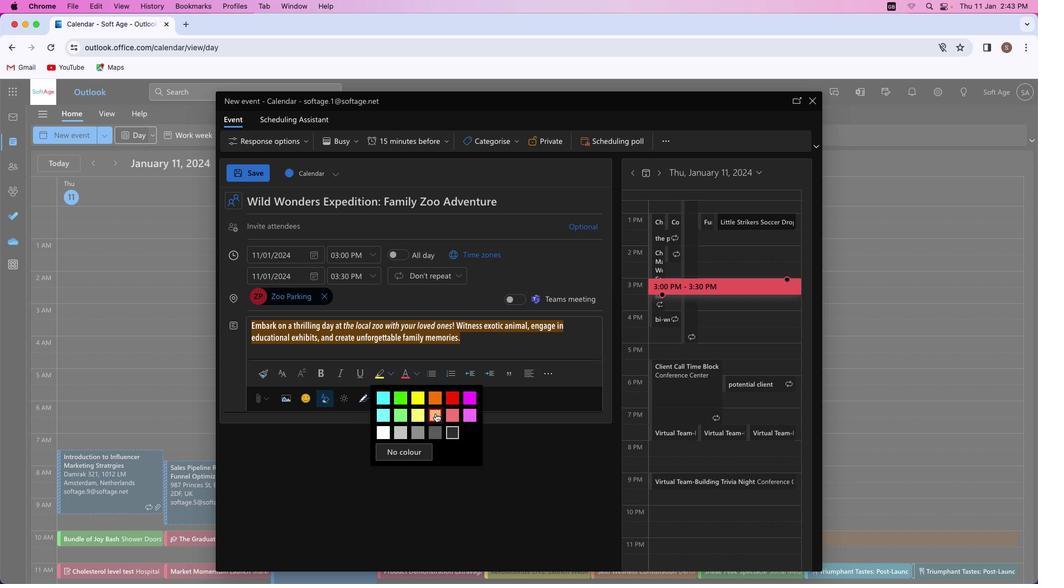 
Action: Mouse pressed left at (435, 413)
Screenshot: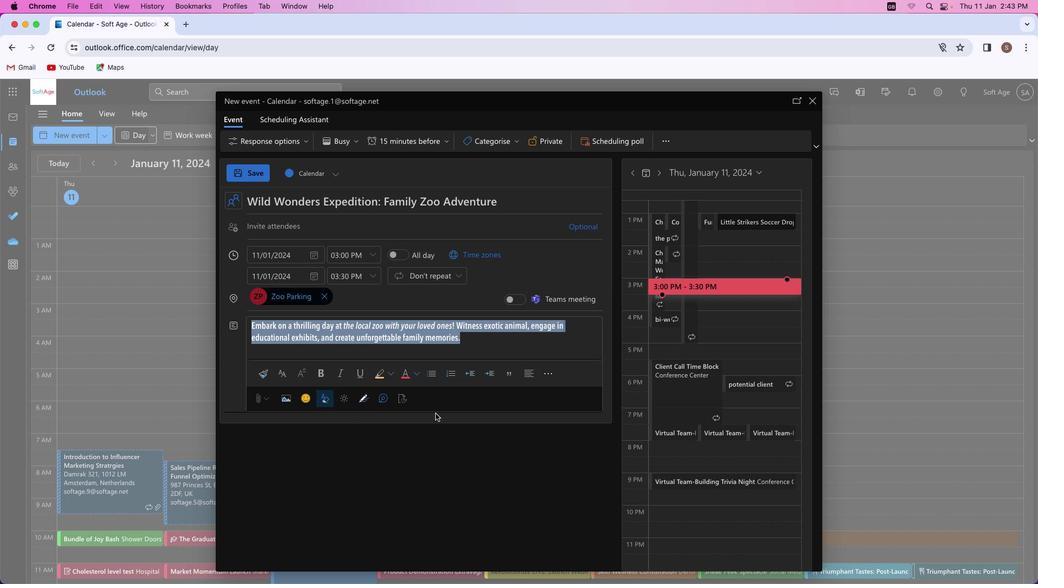 
Action: Mouse moved to (415, 374)
Screenshot: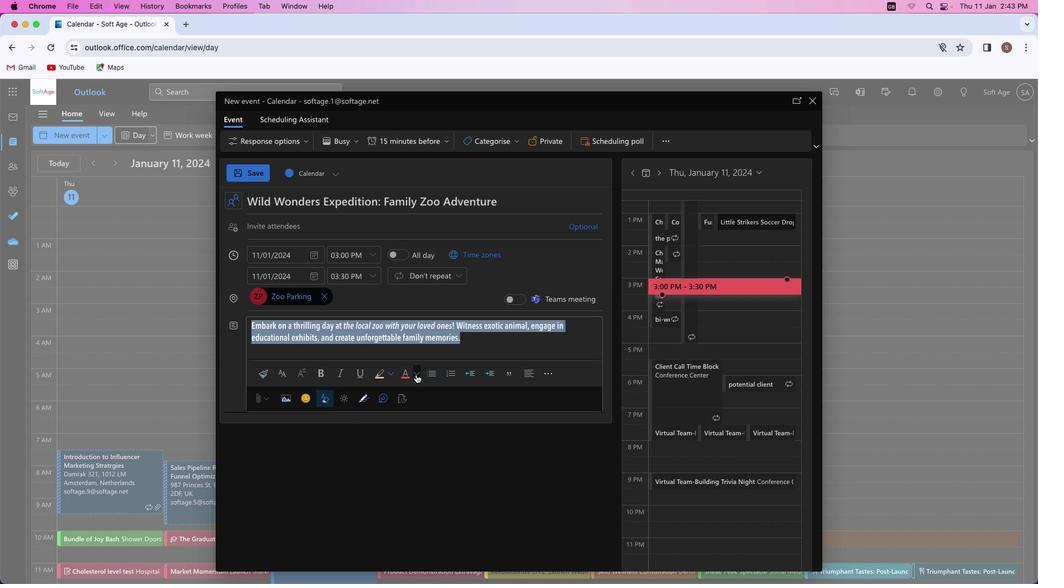 
Action: Mouse pressed left at (415, 374)
Screenshot: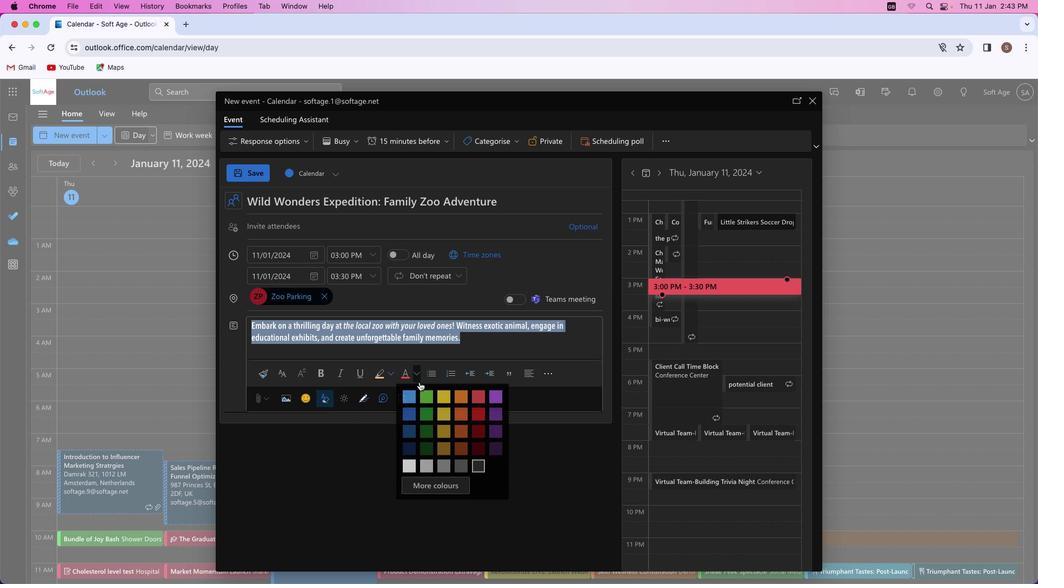 
Action: Mouse moved to (427, 412)
Screenshot: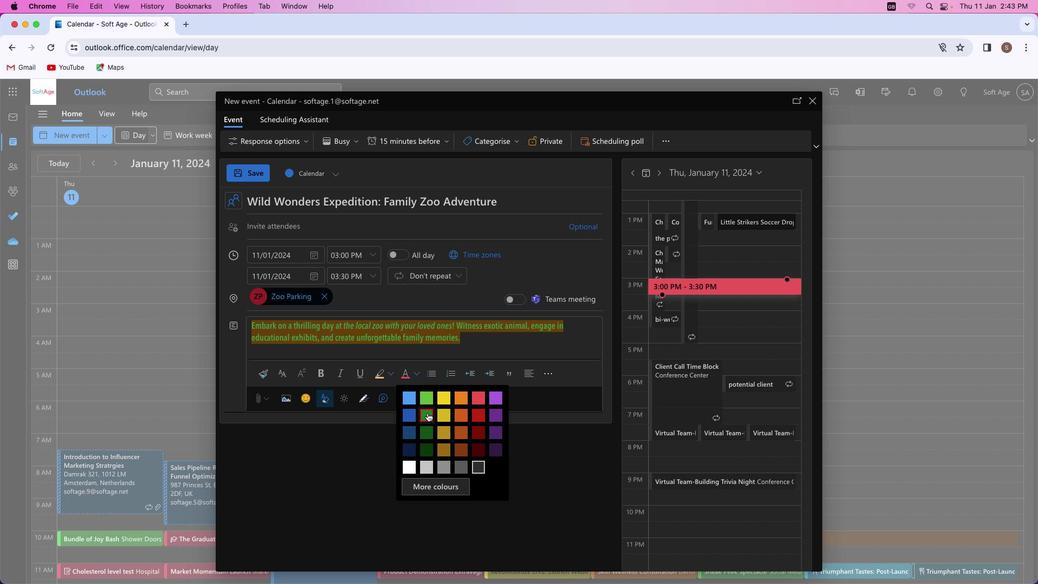 
Action: Mouse pressed left at (427, 412)
Screenshot: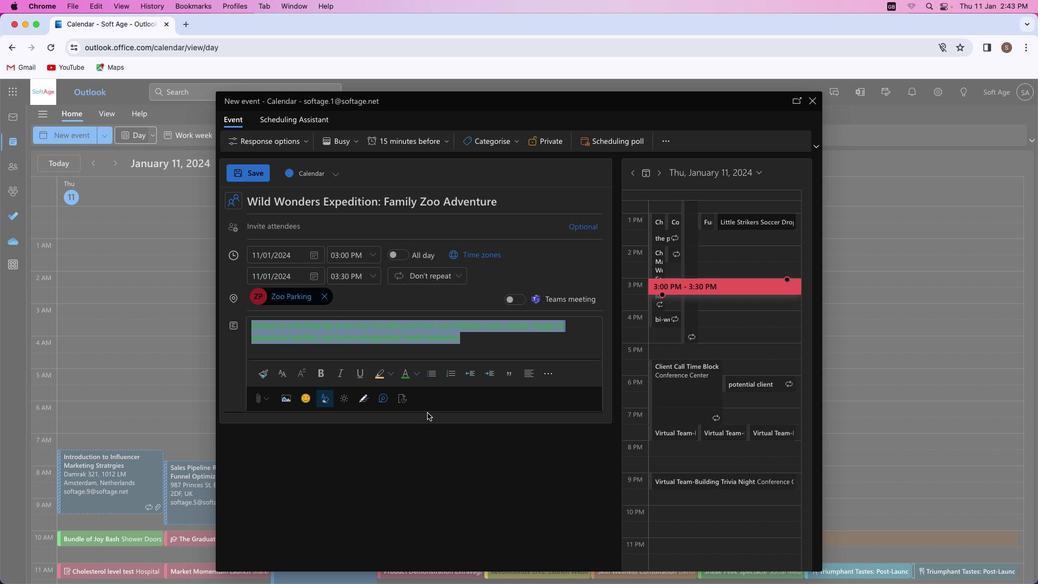 
Action: Mouse moved to (468, 347)
Screenshot: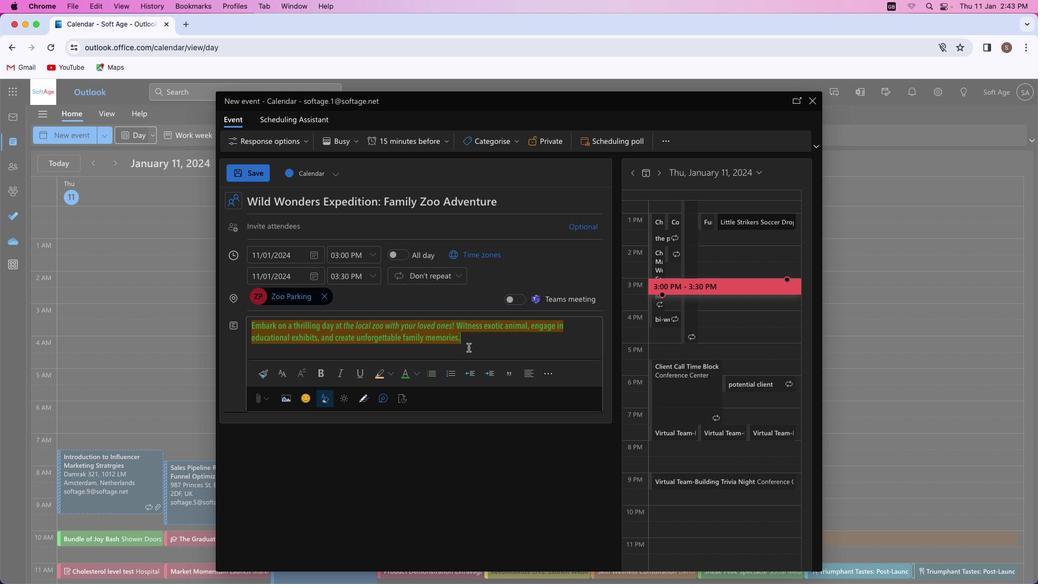 
Action: Mouse pressed left at (468, 347)
Screenshot: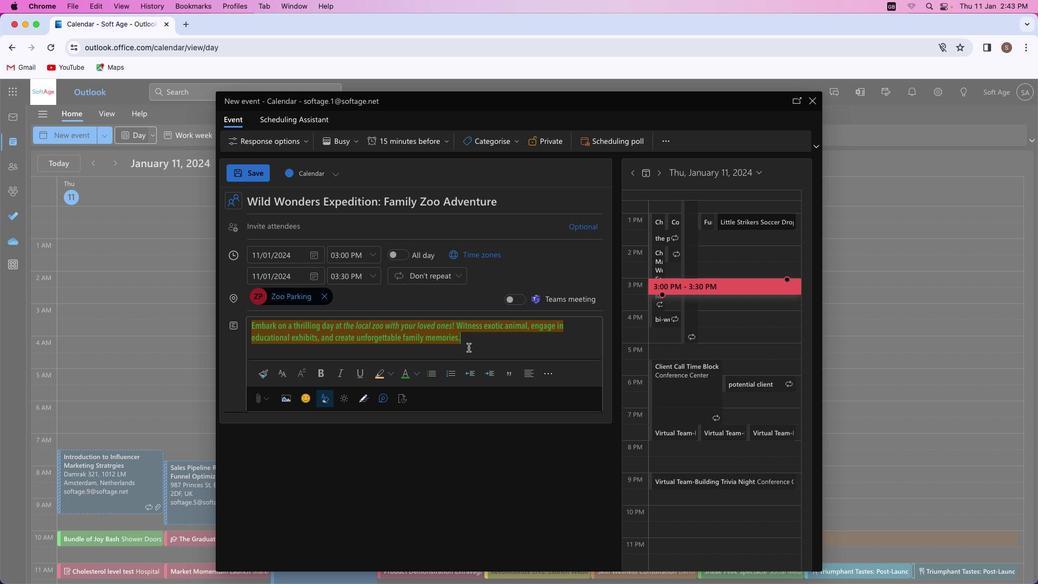 
Action: Mouse moved to (452, 323)
Screenshot: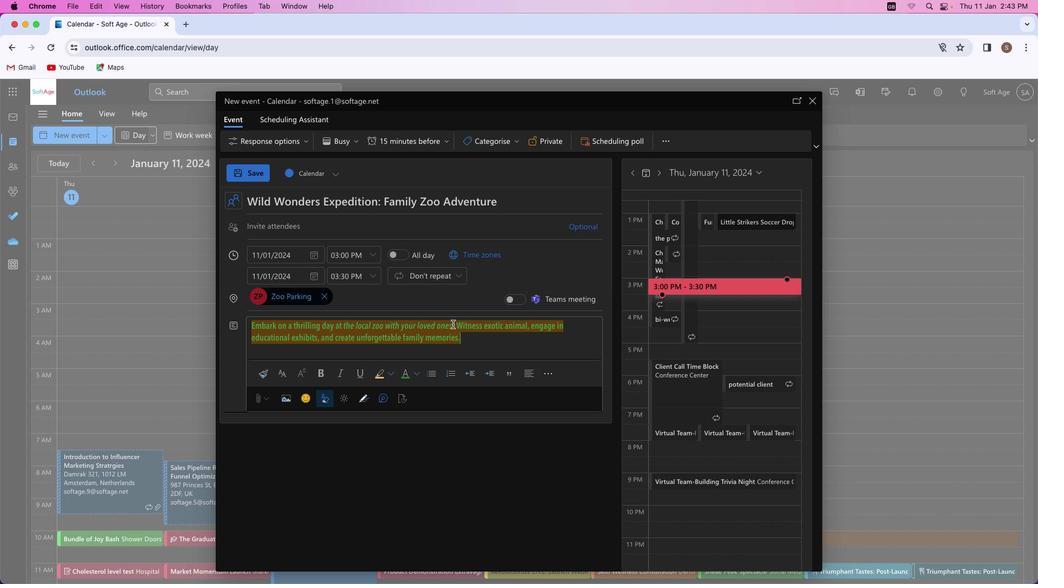 
Action: Mouse pressed left at (452, 323)
Screenshot: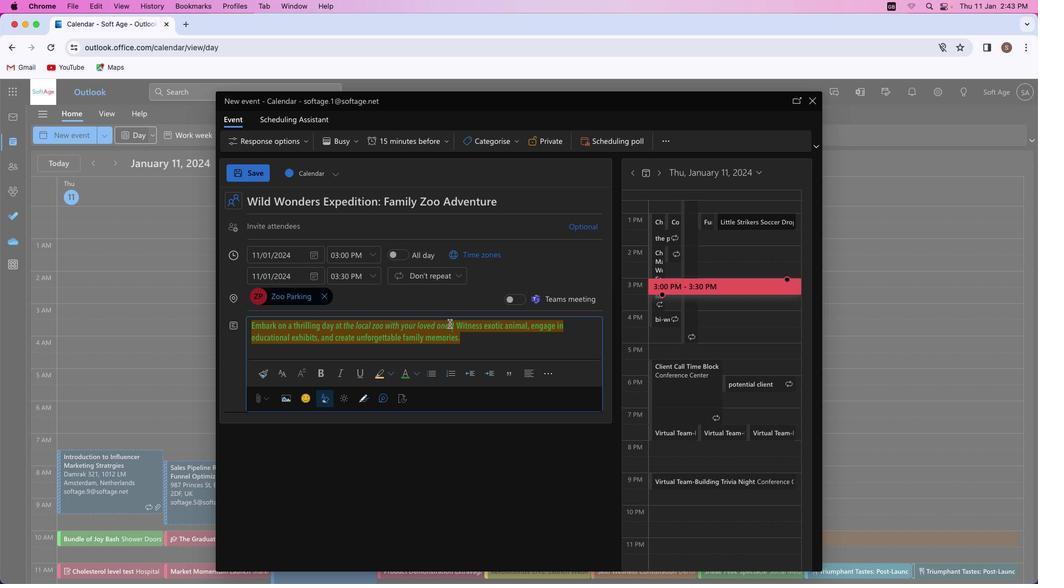 
Action: Mouse moved to (322, 374)
Screenshot: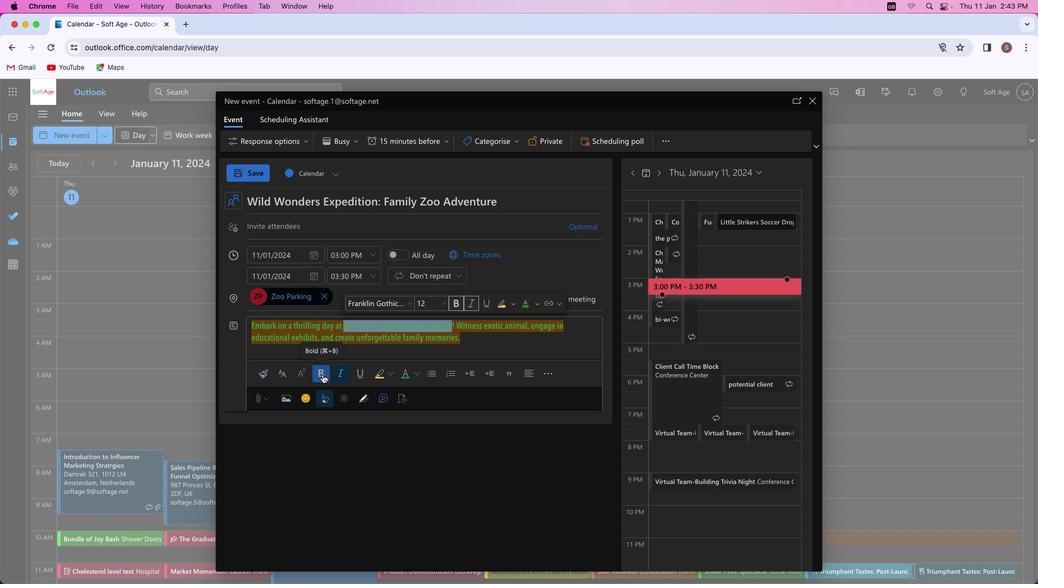 
Action: Mouse pressed left at (322, 374)
Screenshot: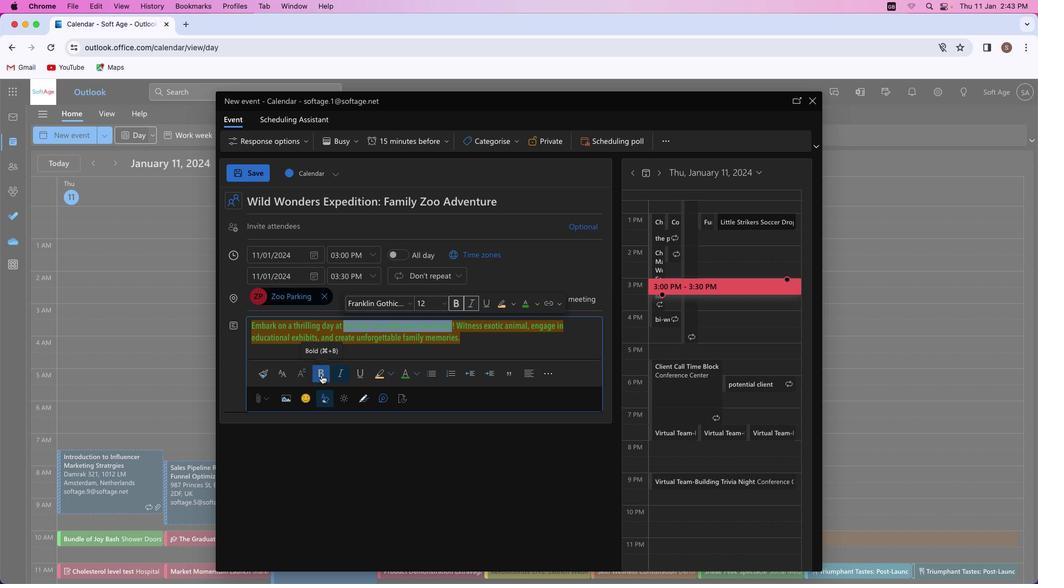 
Action: Mouse moved to (322, 375)
Screenshot: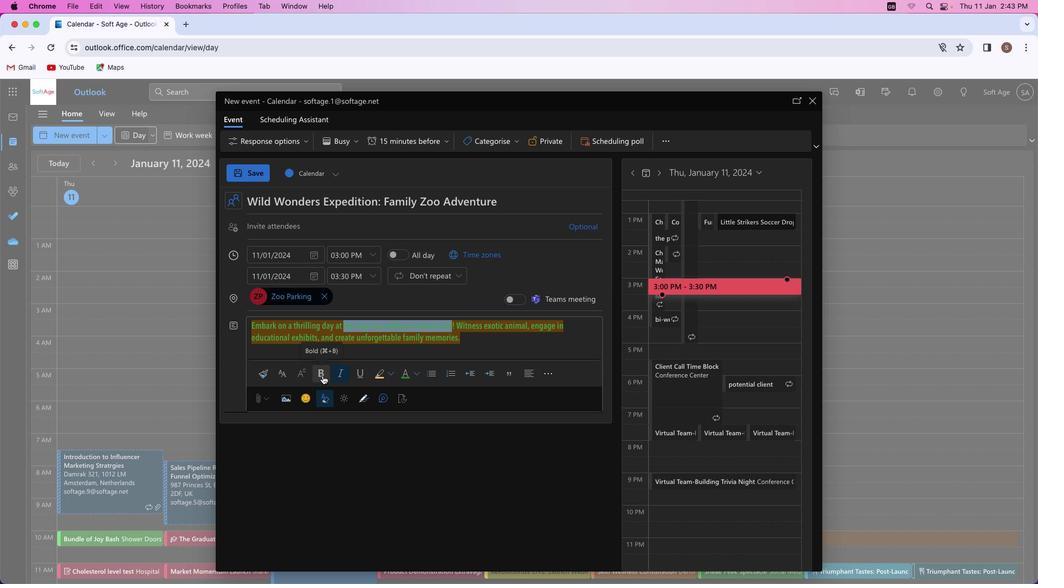 
Action: Mouse pressed left at (322, 375)
Screenshot: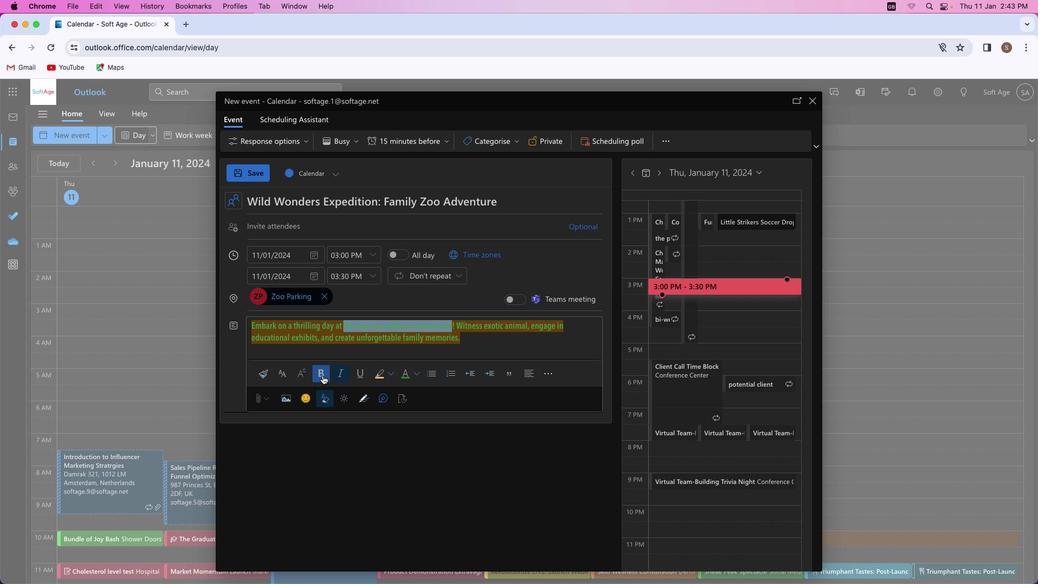 
Action: Mouse moved to (420, 373)
Screenshot: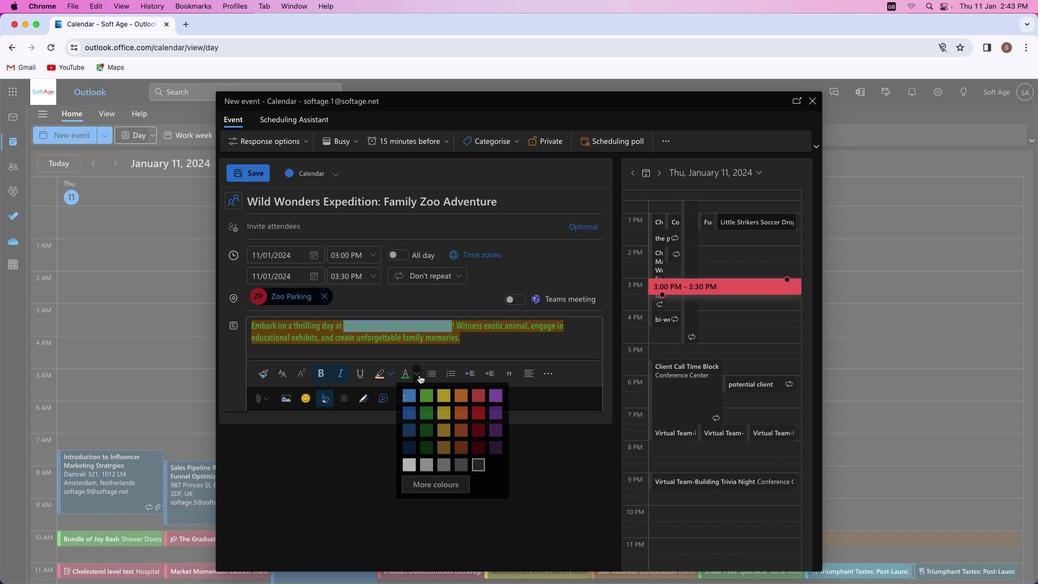 
Action: Mouse pressed left at (420, 373)
Screenshot: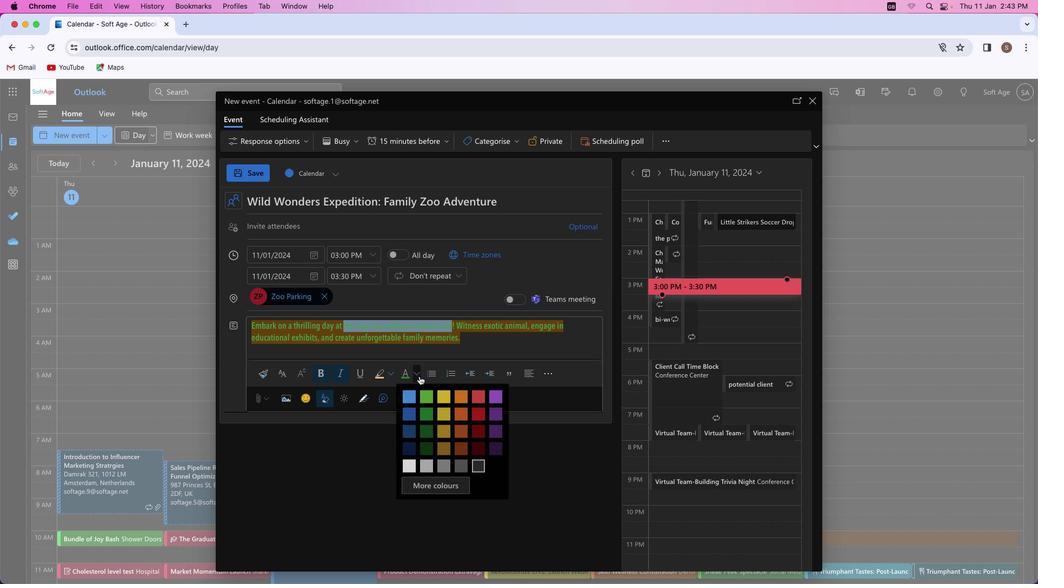 
Action: Mouse moved to (475, 396)
Screenshot: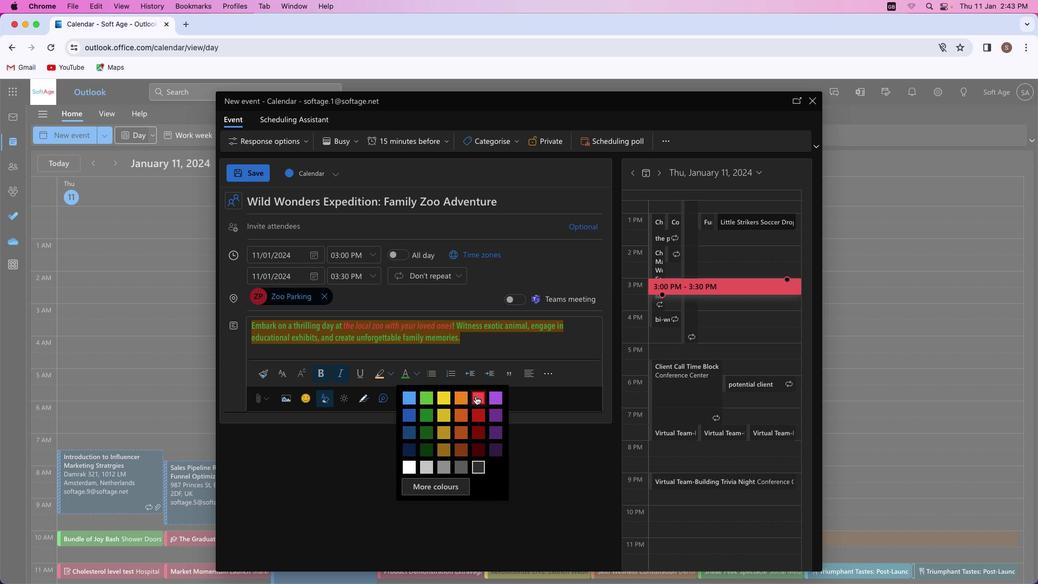 
Action: Mouse pressed left at (475, 396)
Screenshot: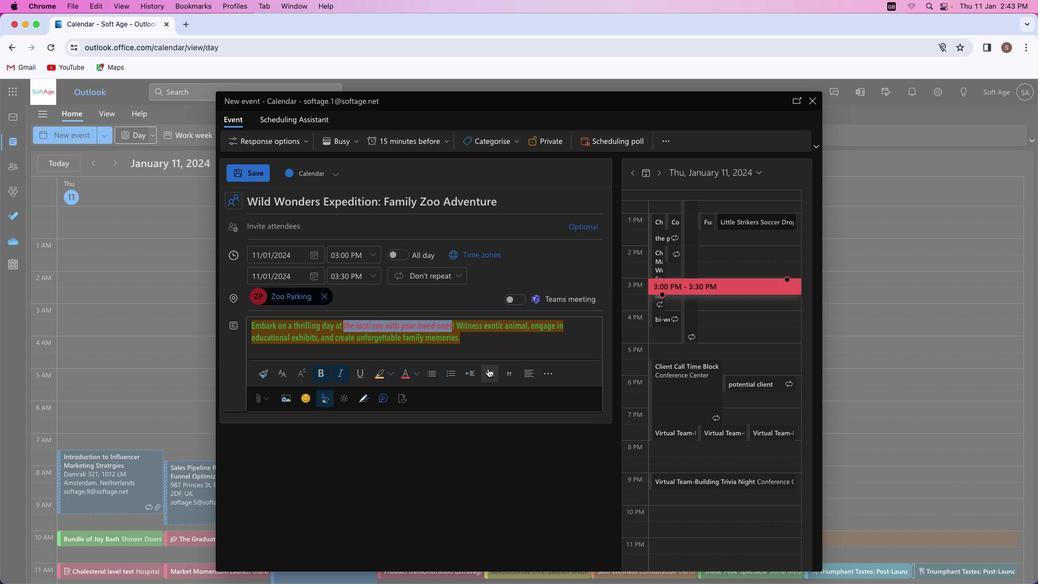 
Action: Mouse moved to (492, 342)
Screenshot: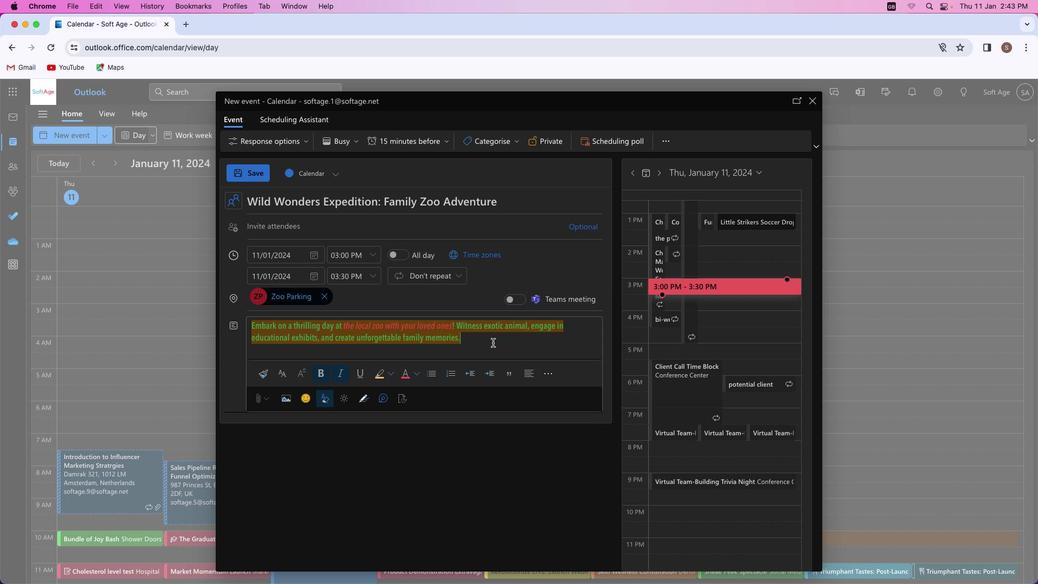 
Action: Mouse pressed left at (492, 342)
Screenshot: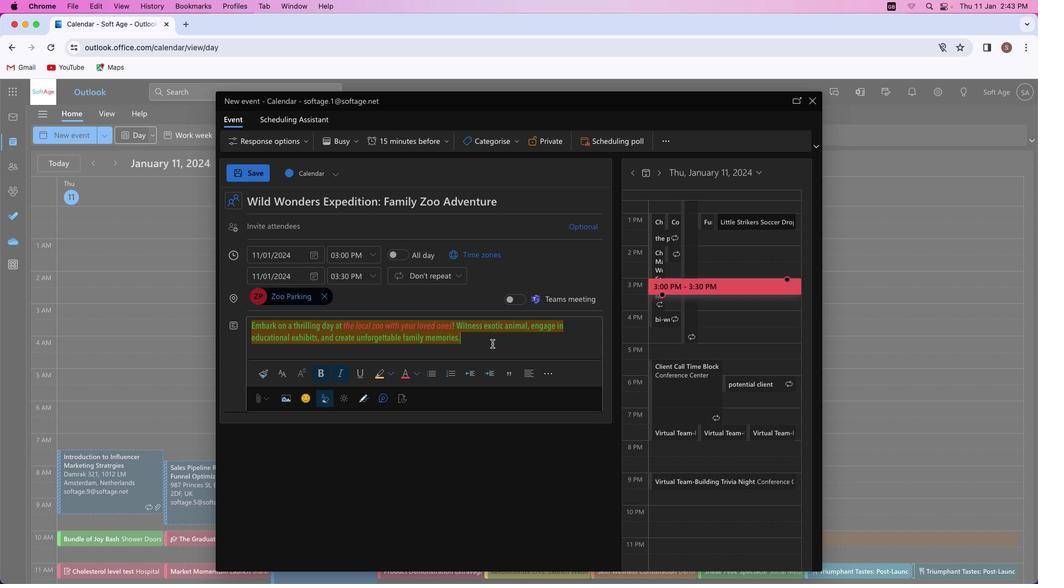 
Action: Mouse moved to (508, 143)
Screenshot: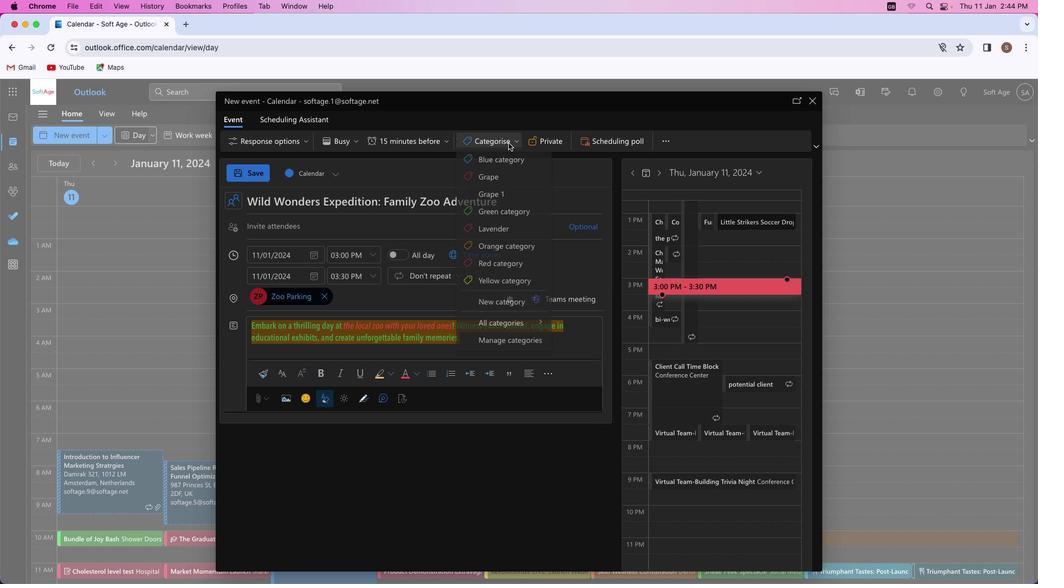 
Action: Mouse pressed left at (508, 143)
Screenshot: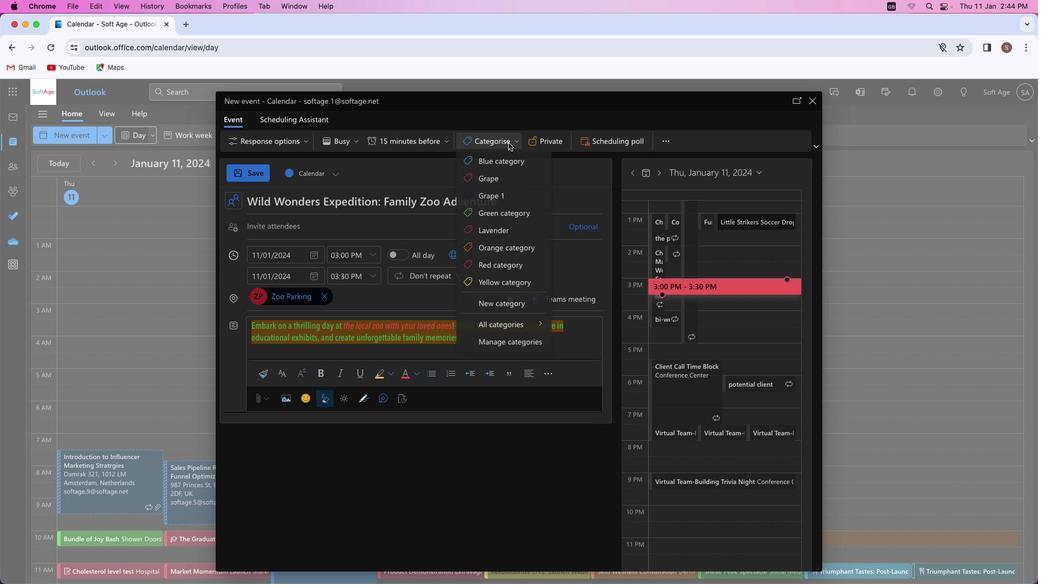 
Action: Mouse moved to (494, 244)
Screenshot: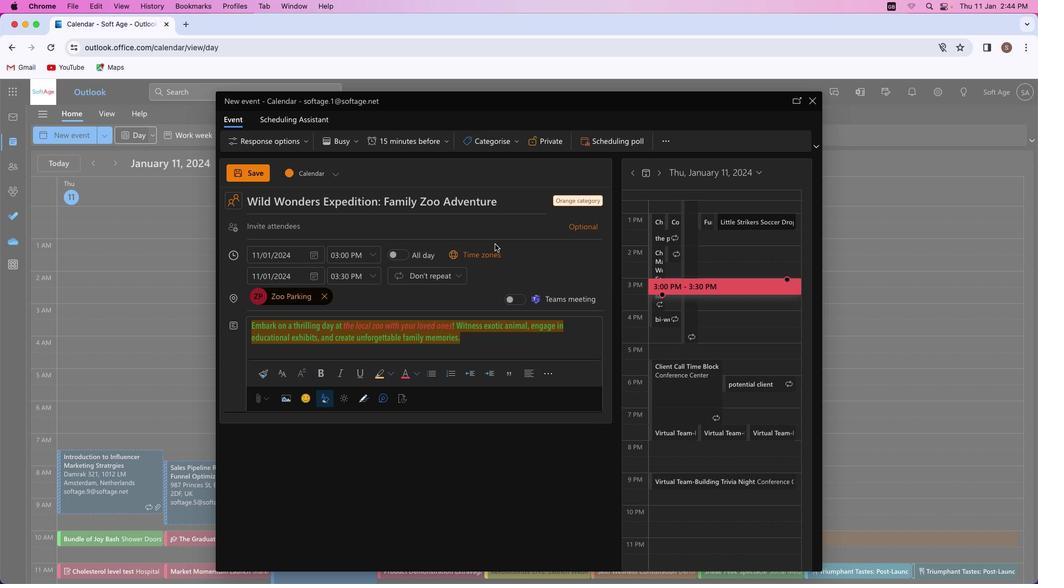 
Action: Mouse pressed left at (494, 244)
Screenshot: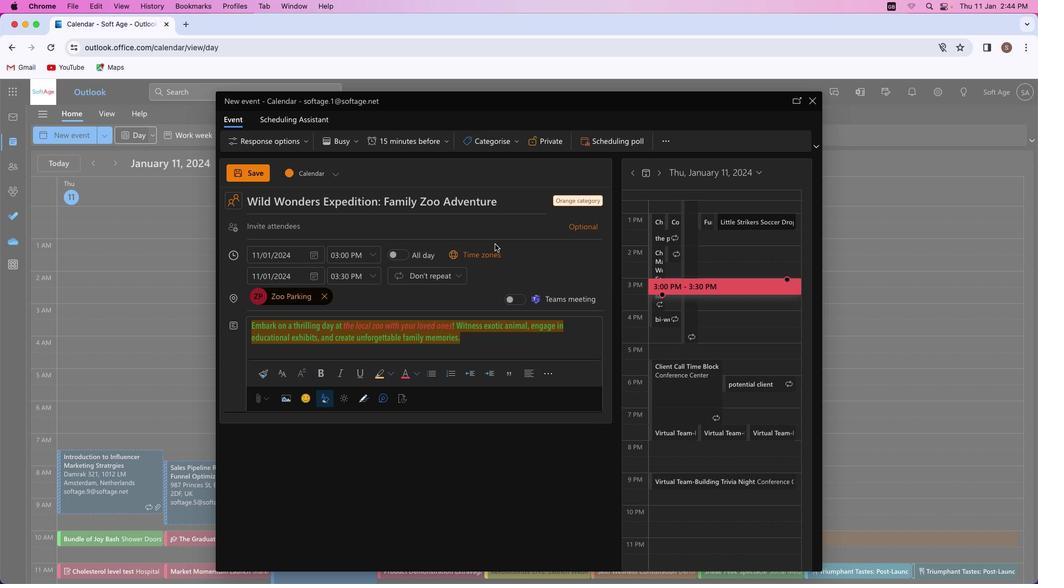 
Action: Mouse moved to (287, 223)
Screenshot: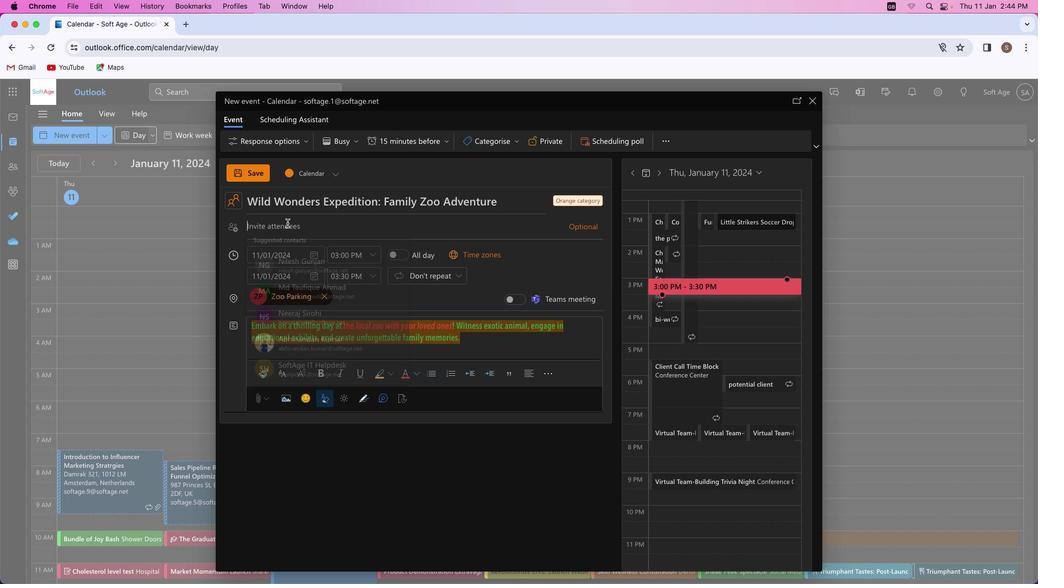 
Action: Mouse pressed left at (287, 223)
Screenshot: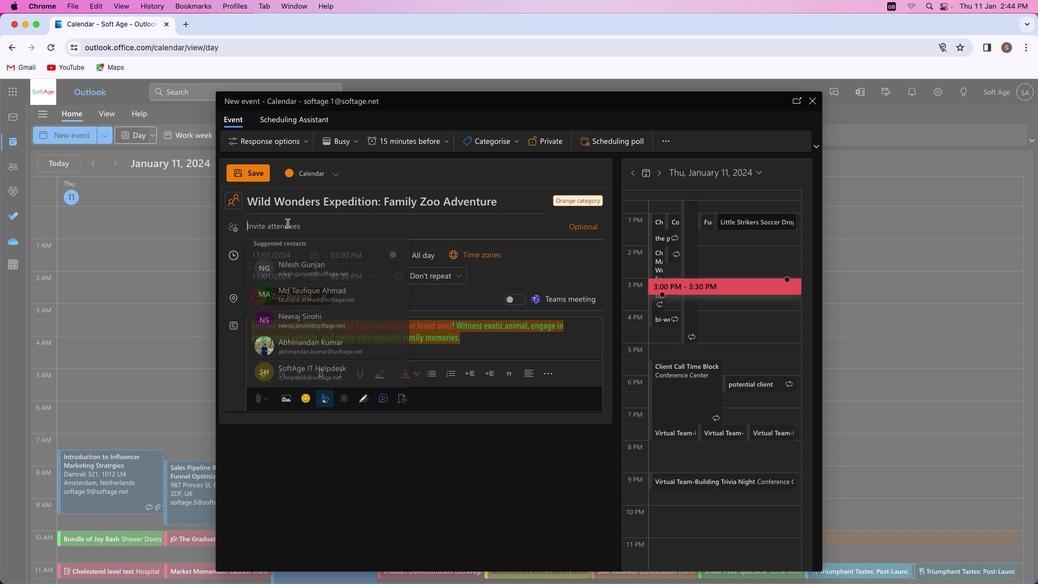 
Action: Mouse moved to (288, 223)
Screenshot: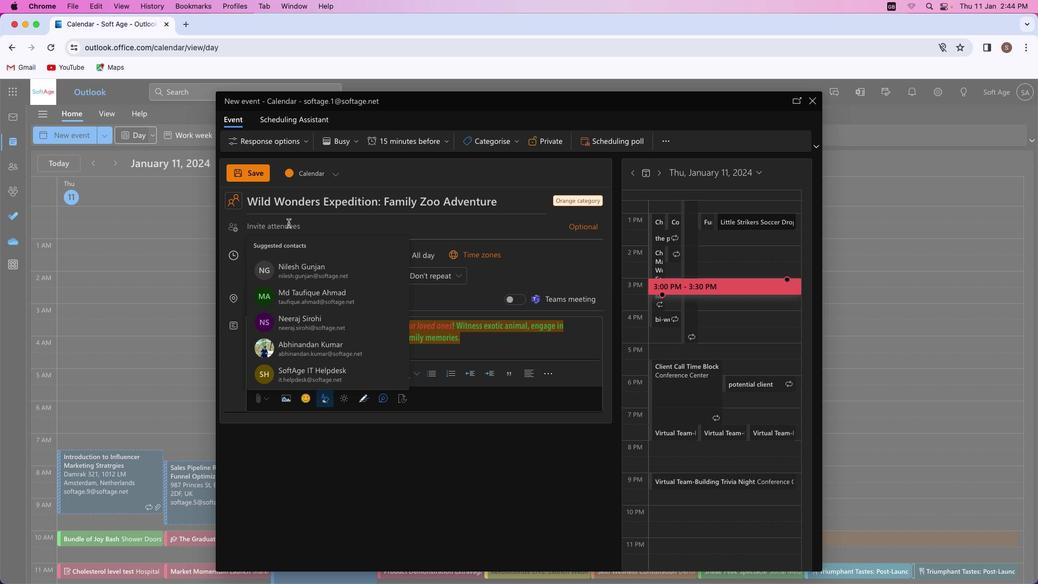 
Action: Key pressed Key.shift_r'M''u''n''e''e''s''h''k''u''m''a''r''9''7''3''2'Key.shift'@''o''u''t''l''o''o''k''.''c''o''m'
Screenshot: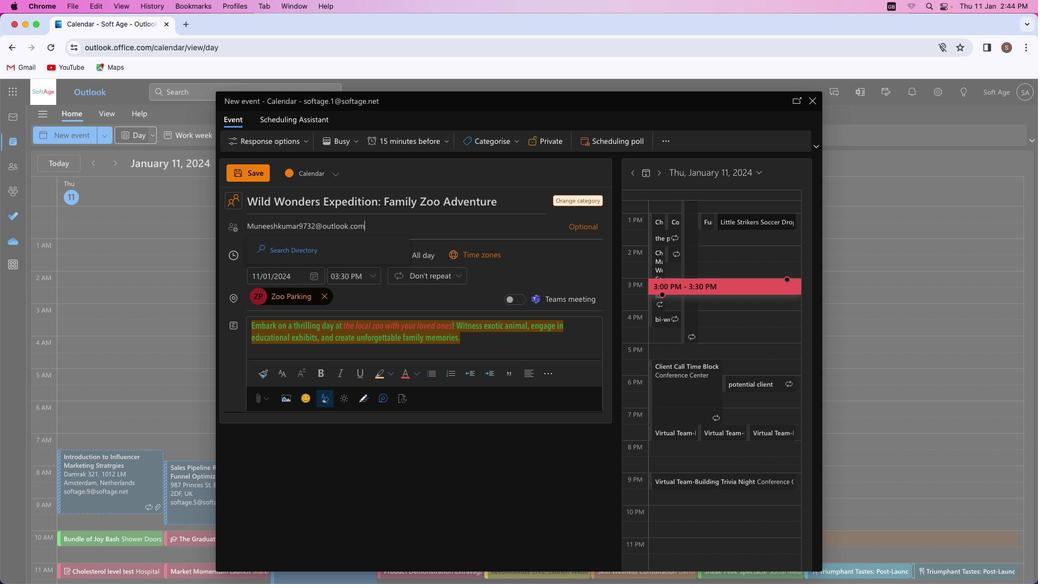 
Action: Mouse moved to (338, 243)
Screenshot: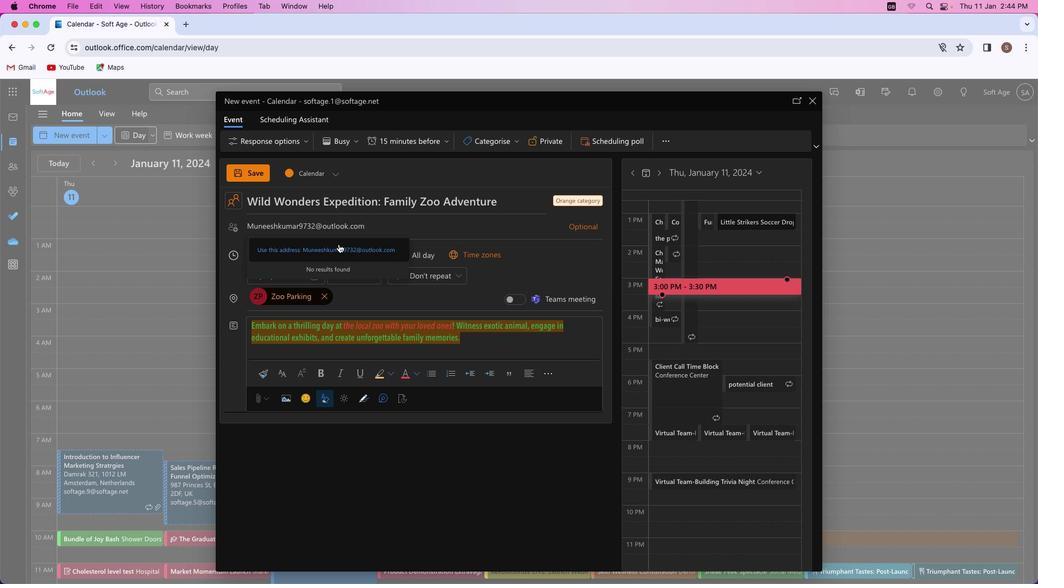 
Action: Mouse pressed left at (338, 243)
Screenshot: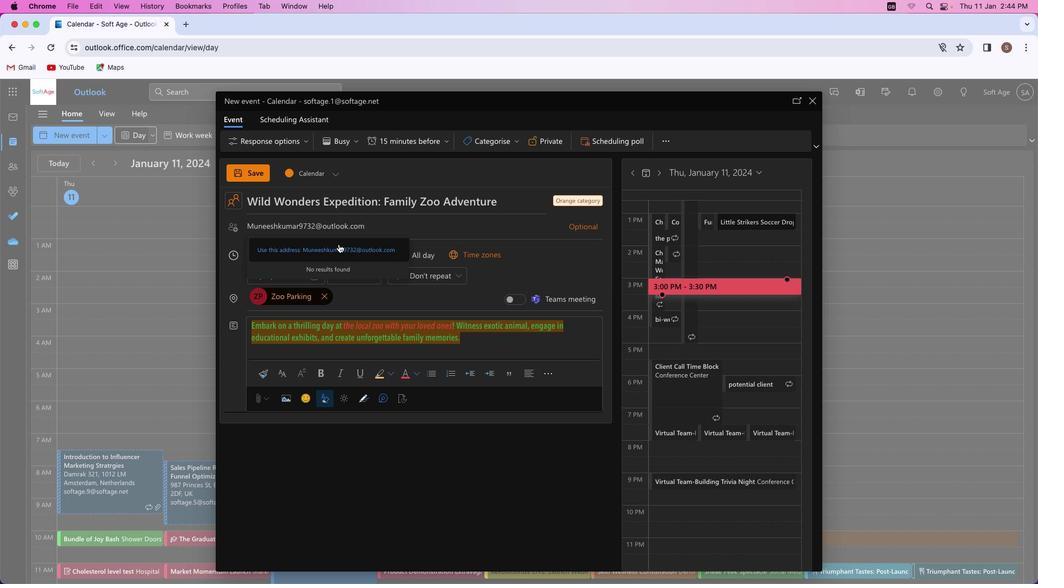 
Action: Mouse moved to (517, 389)
Screenshot: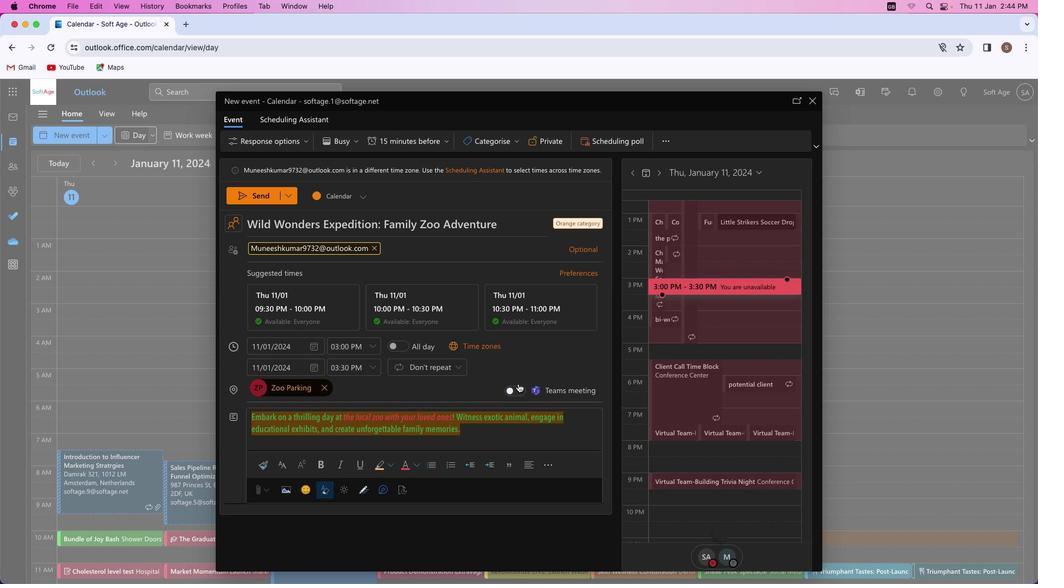 
Action: Mouse pressed left at (517, 389)
Screenshot: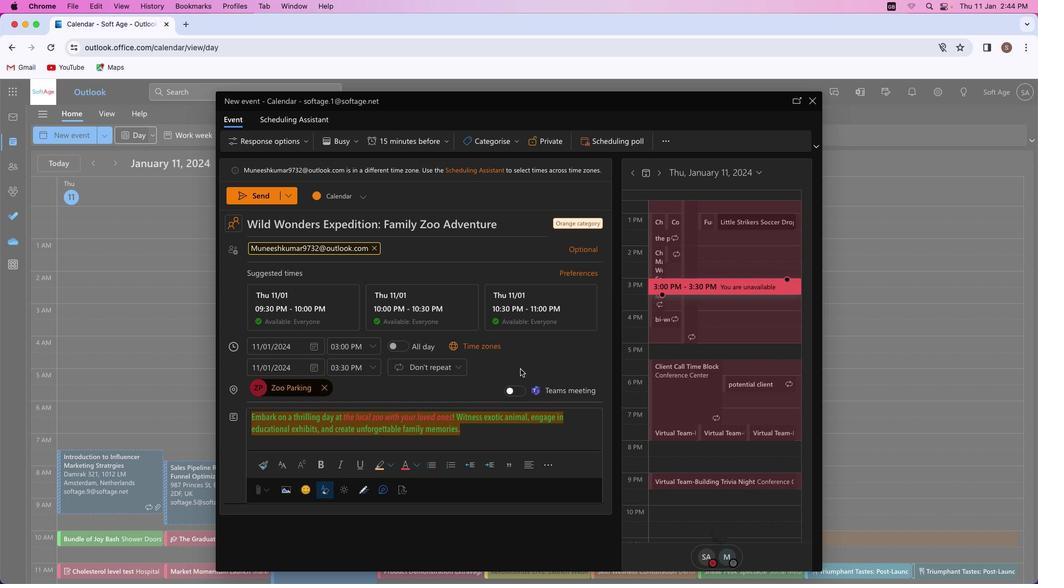 
Action: Mouse moved to (575, 251)
Screenshot: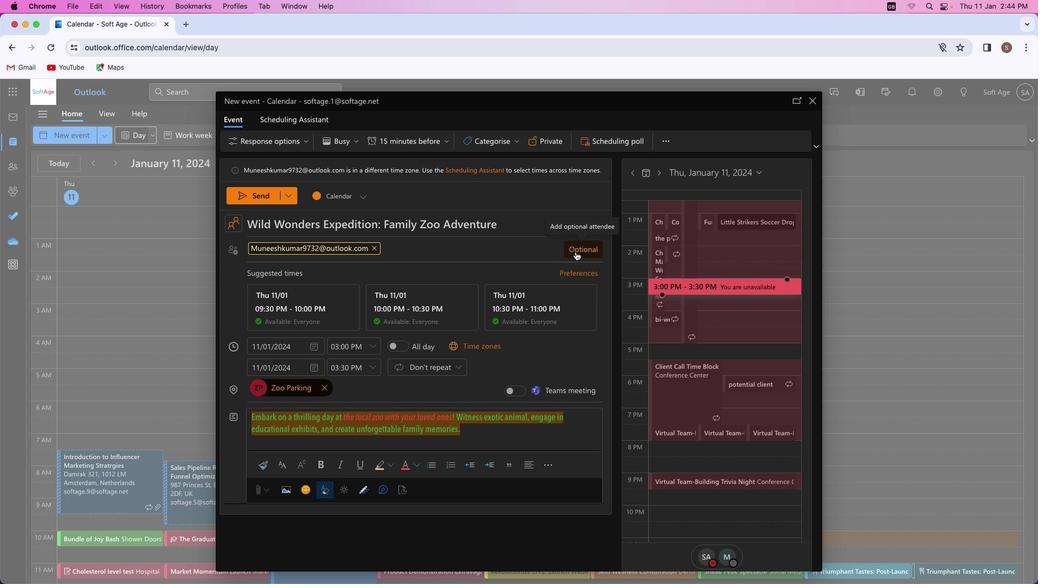 
Action: Mouse pressed left at (575, 251)
Screenshot: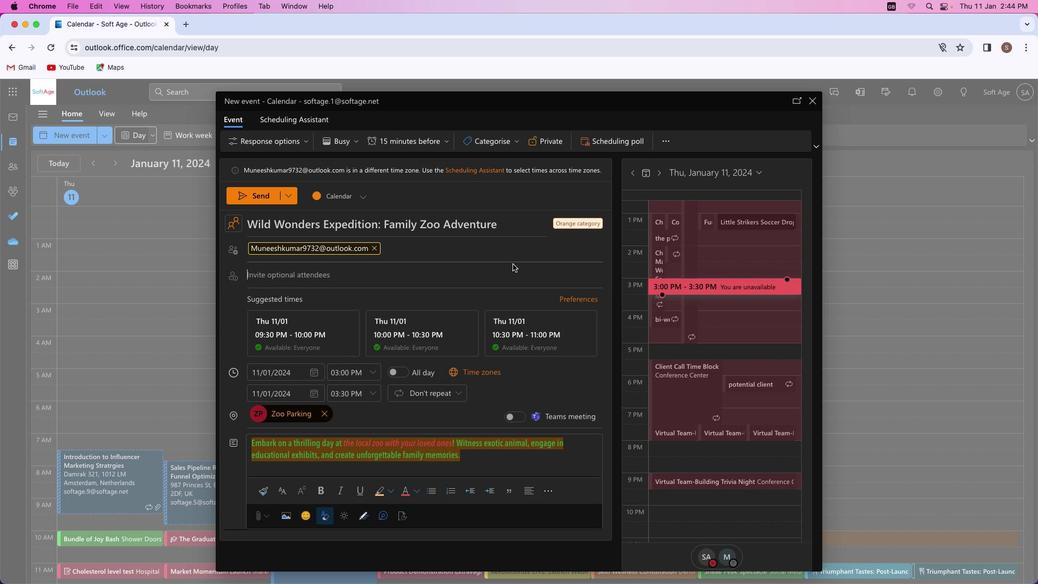 
Action: Mouse moved to (397, 274)
Screenshot: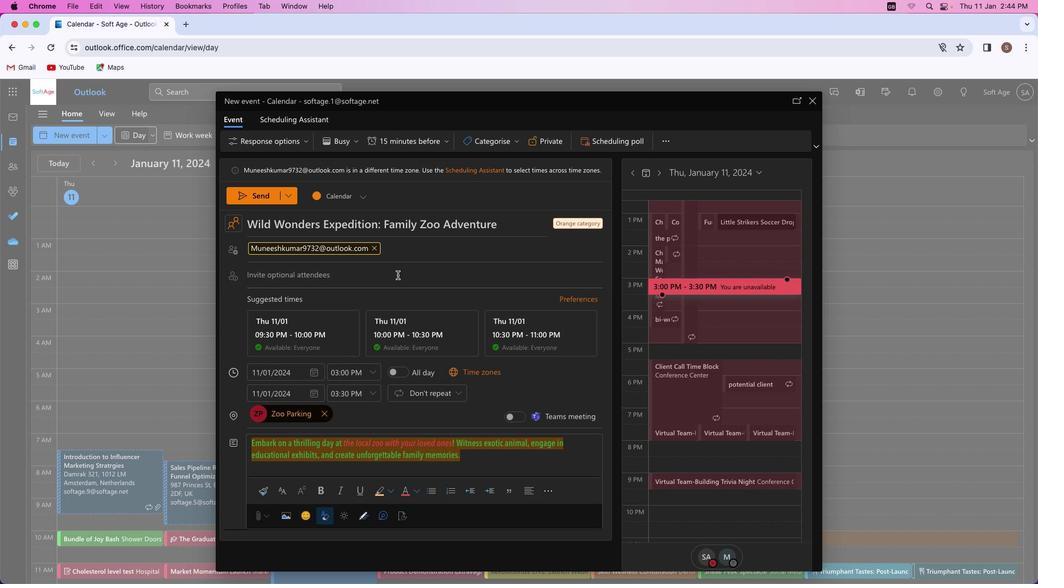 
Action: Key pressed Key.shift'S''h''i''v''a''m''y''a''d''a''v''4''1'Key.shift'@''o''u''t''l''o''o''k''.''c''o''m'
Screenshot: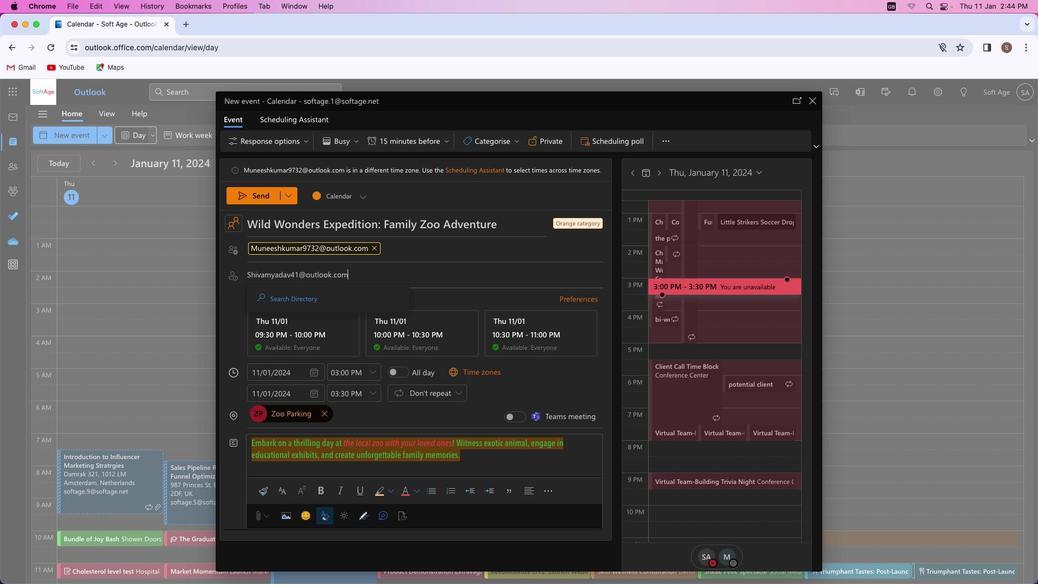 
Action: Mouse moved to (349, 300)
Screenshot: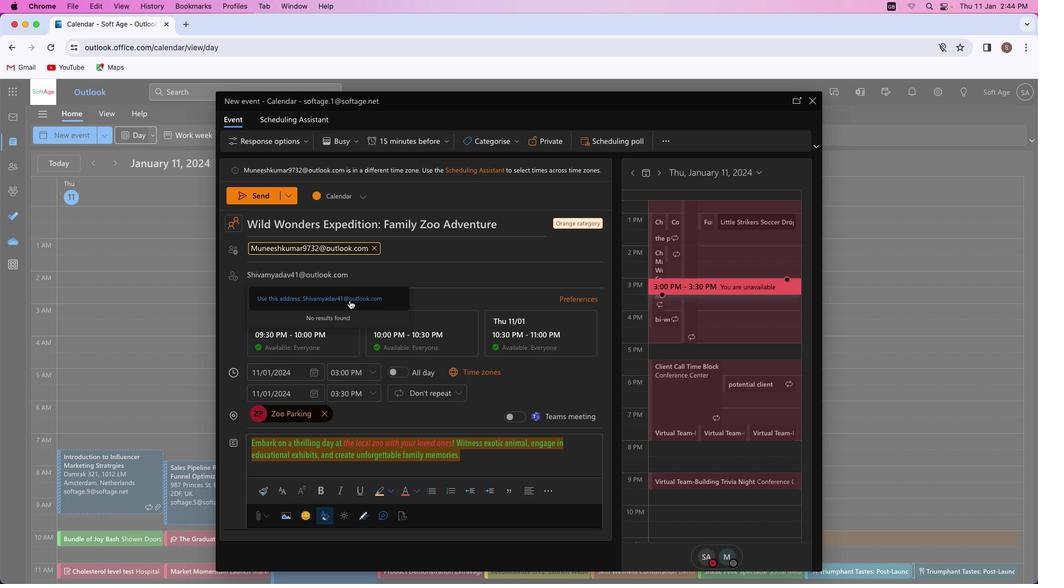 
Action: Mouse pressed left at (349, 300)
Screenshot: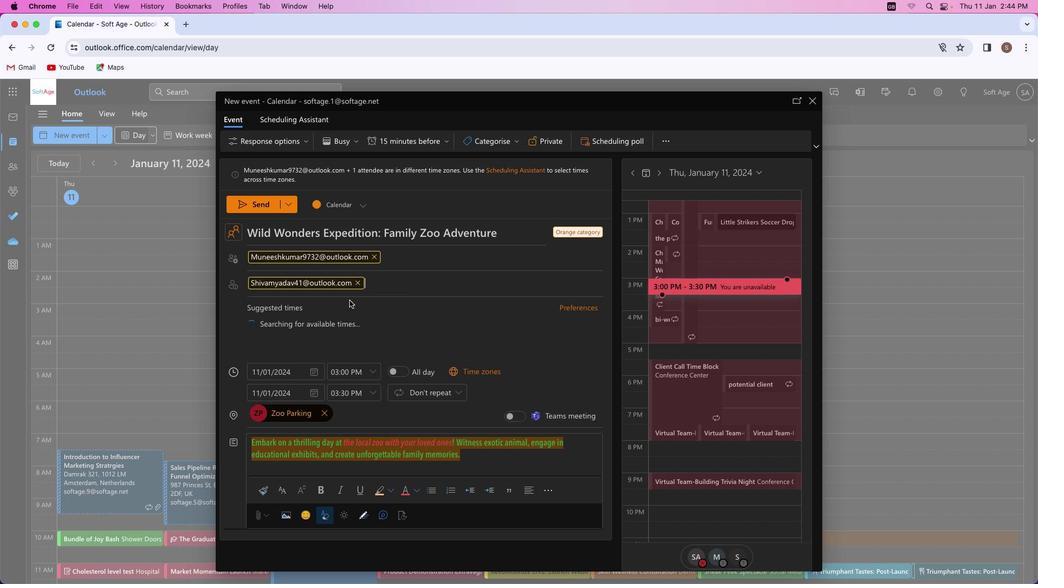 
Action: Mouse moved to (343, 142)
Screenshot: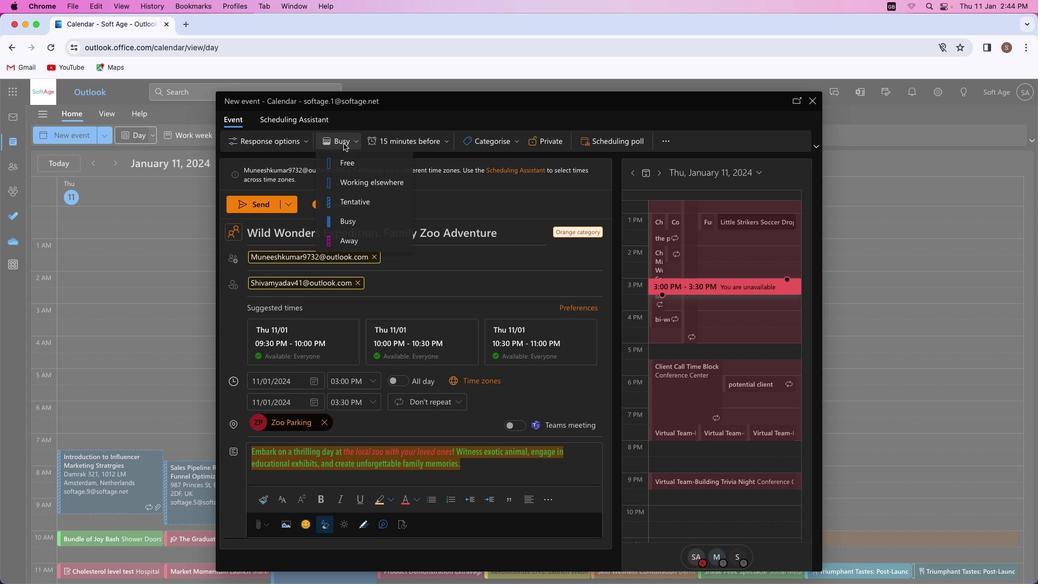 
Action: Mouse pressed left at (343, 142)
Screenshot: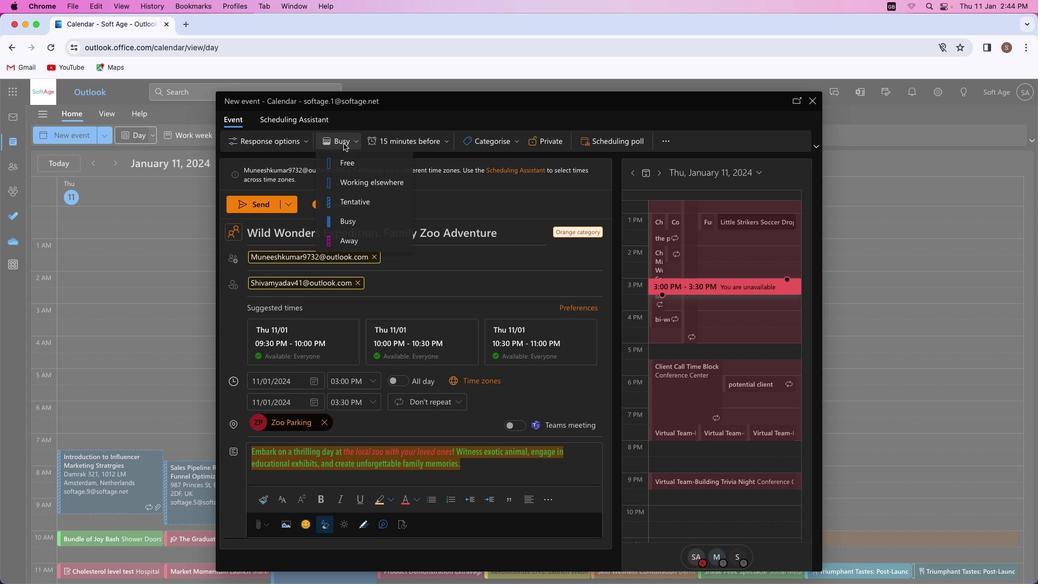 
Action: Mouse moved to (364, 239)
Screenshot: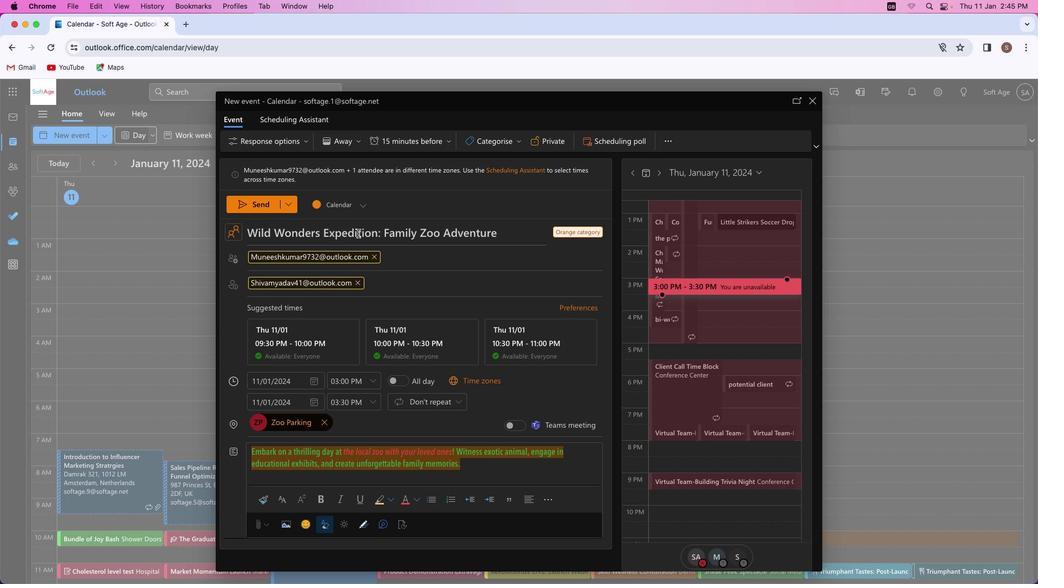 
Action: Mouse pressed left at (364, 239)
Screenshot: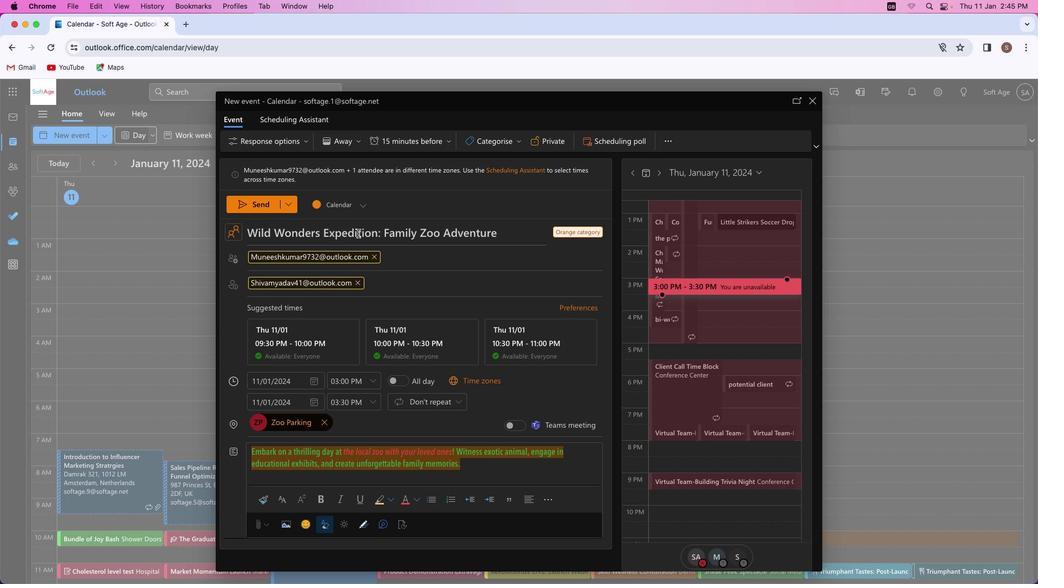 
Action: Mouse moved to (254, 205)
Screenshot: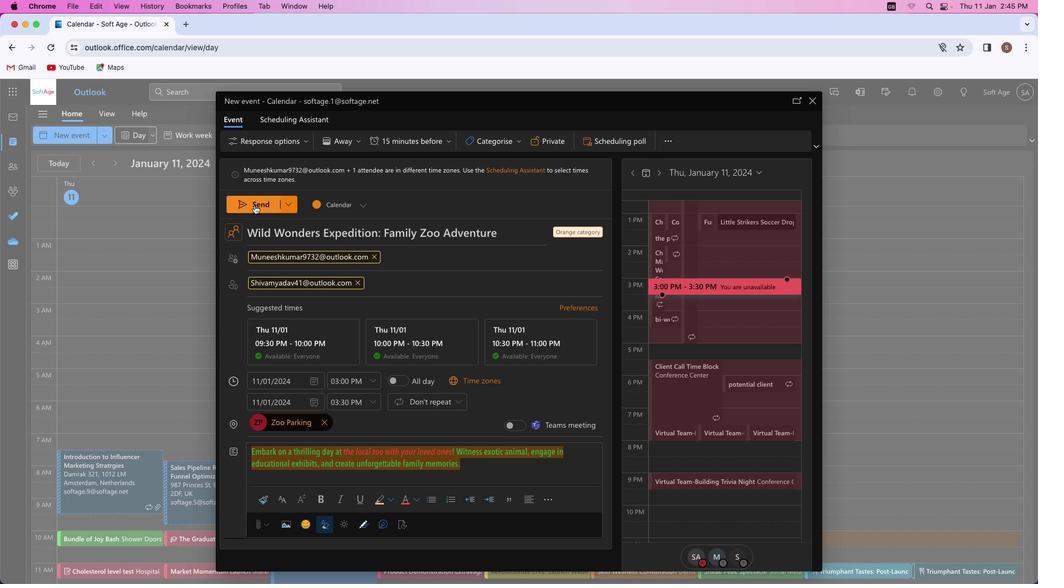 
Action: Mouse pressed left at (254, 205)
Screenshot: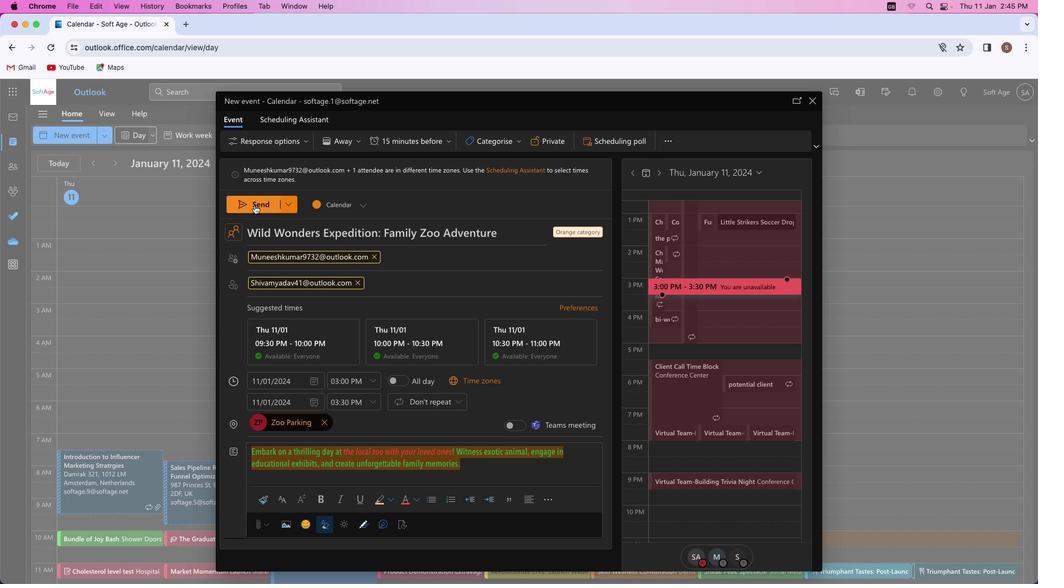 
Action: Mouse moved to (514, 409)
Screenshot: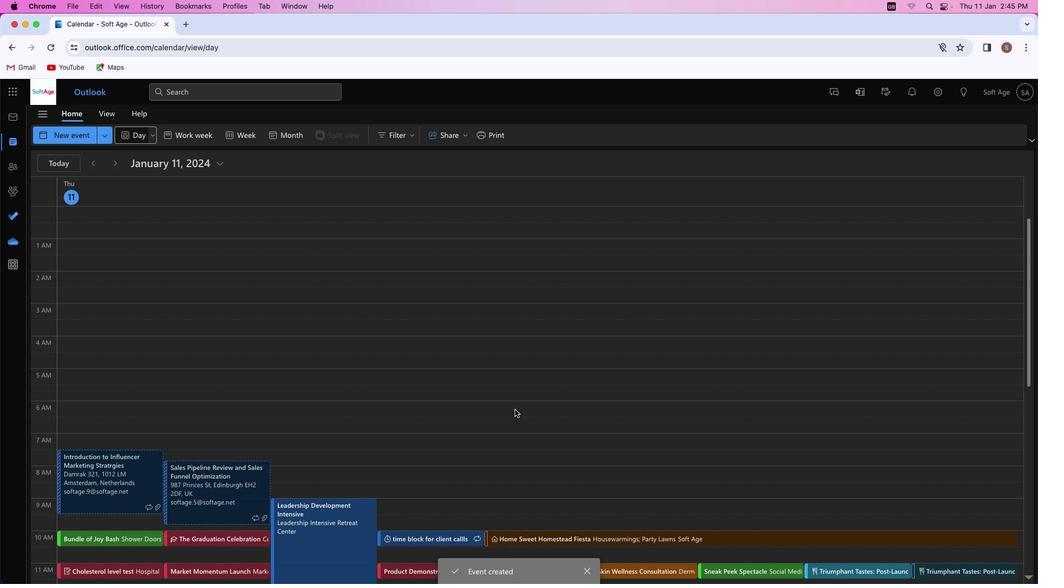 
